 Task: Find connections with filter location Mitte with filter topic #SMMwith filter profile language Spanish with filter current company Allstate India with filter school University of Hyderabad with filter industry Nursing Homes and Residential Care Facilities with filter service category Bankruptcy Law with filter keywords title Content Strategist
Action: Mouse moved to (537, 73)
Screenshot: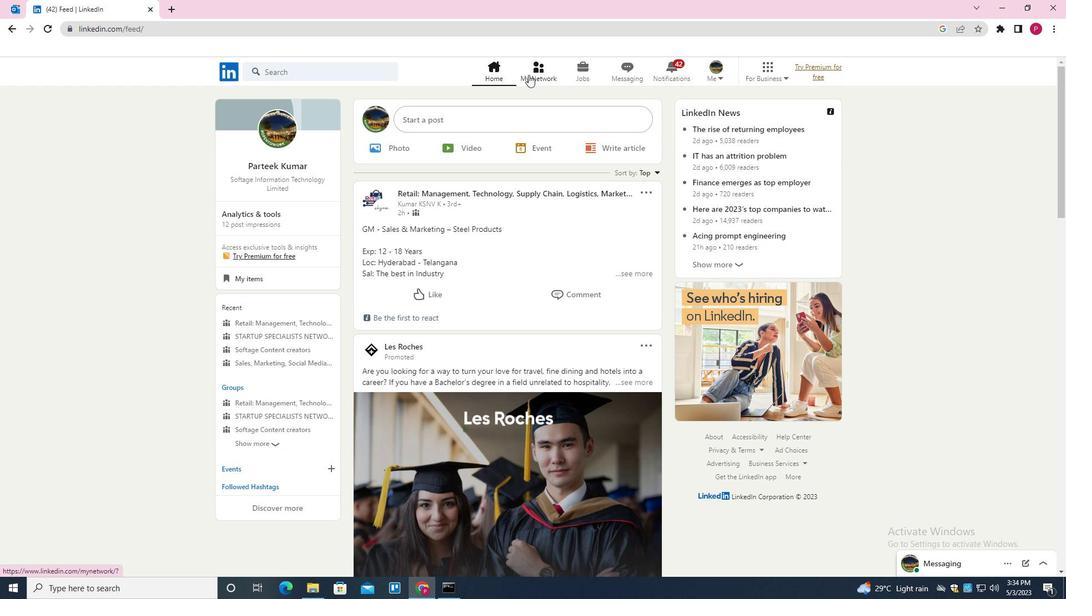 
Action: Mouse pressed left at (537, 73)
Screenshot: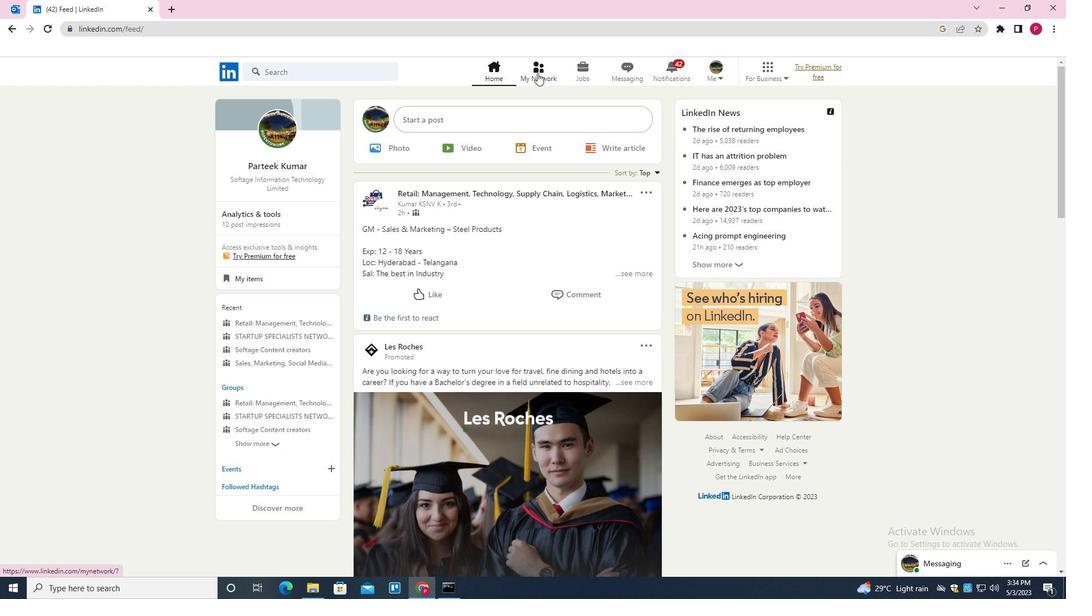 
Action: Mouse moved to (341, 133)
Screenshot: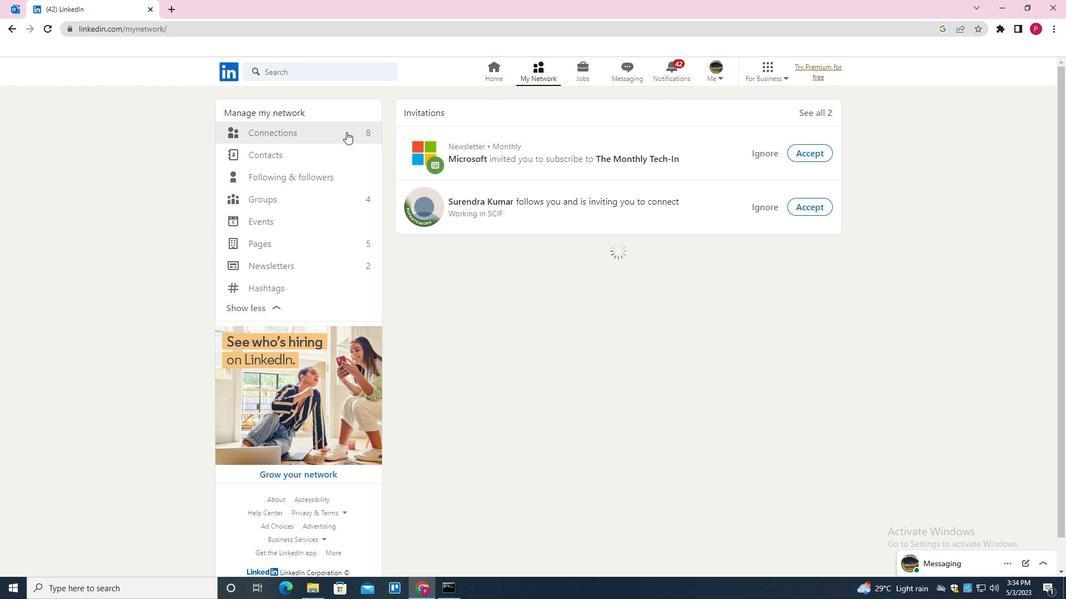 
Action: Mouse pressed left at (341, 133)
Screenshot: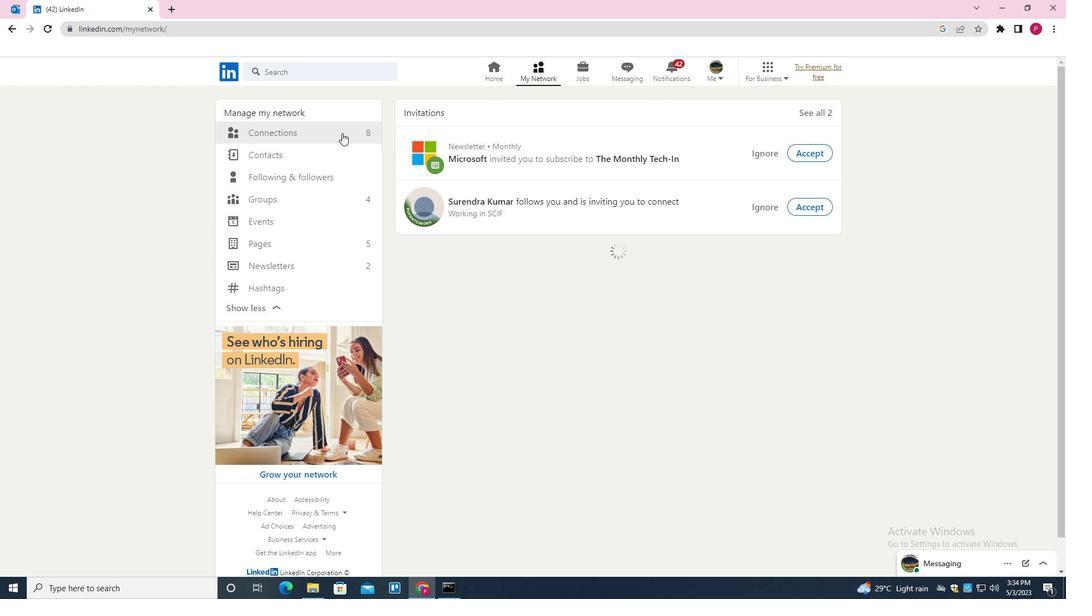 
Action: Mouse moved to (614, 132)
Screenshot: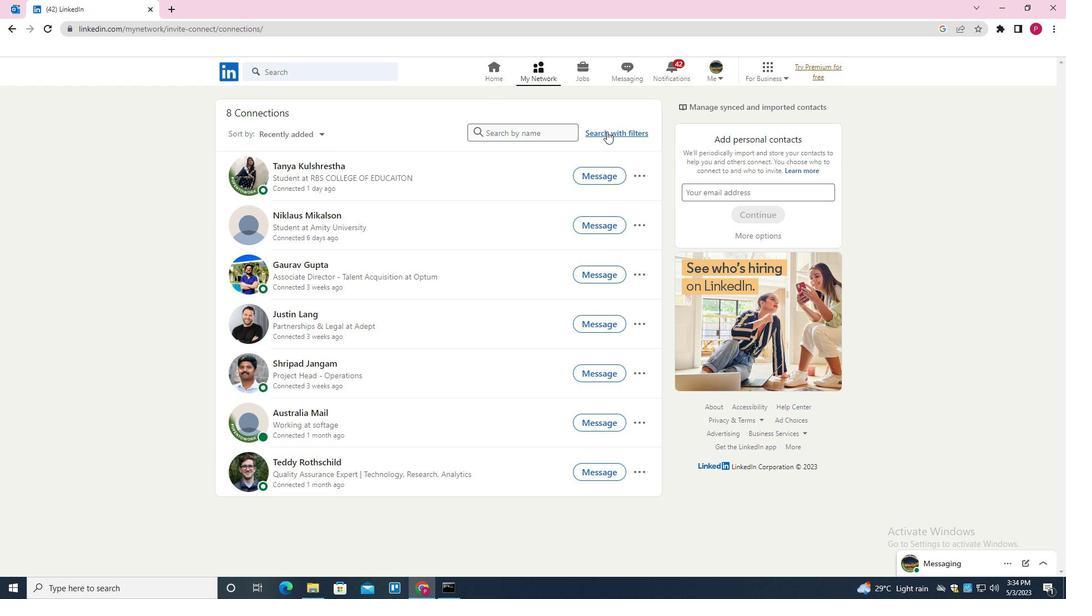 
Action: Mouse pressed left at (614, 132)
Screenshot: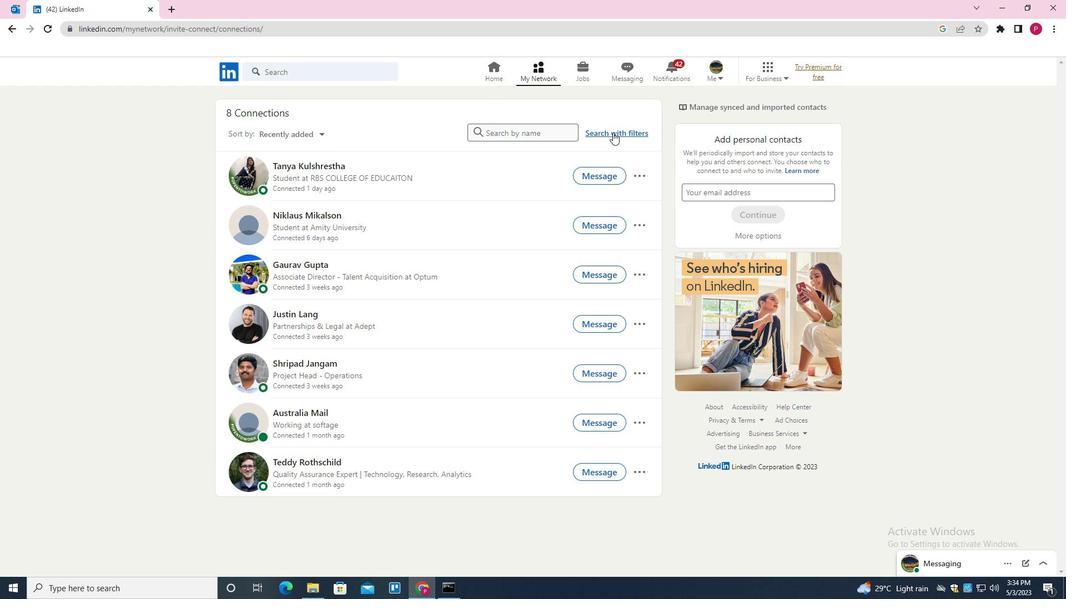 
Action: Mouse moved to (568, 102)
Screenshot: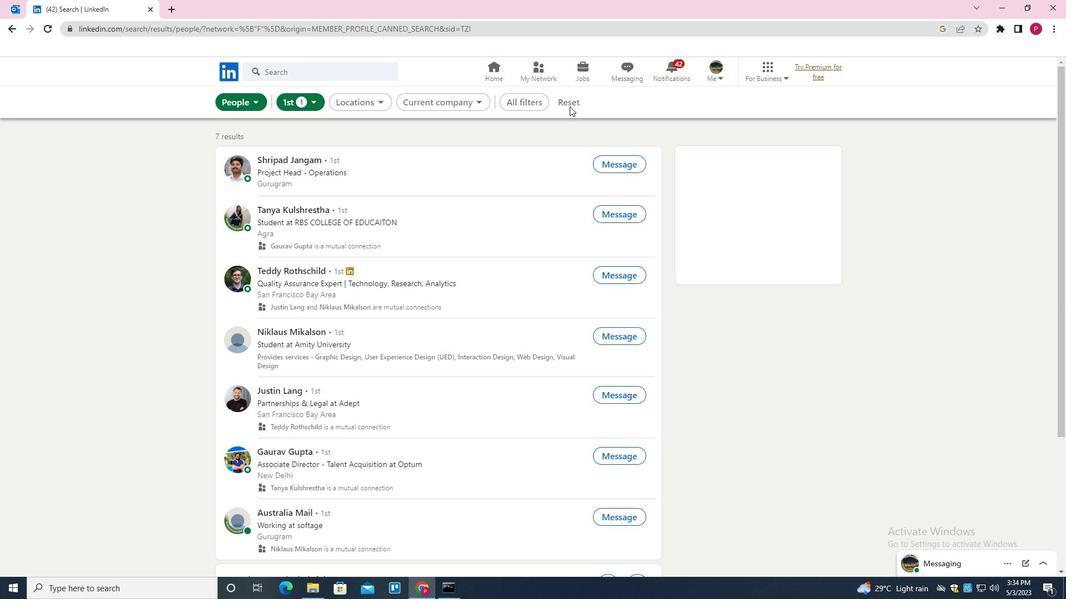 
Action: Mouse pressed left at (568, 102)
Screenshot: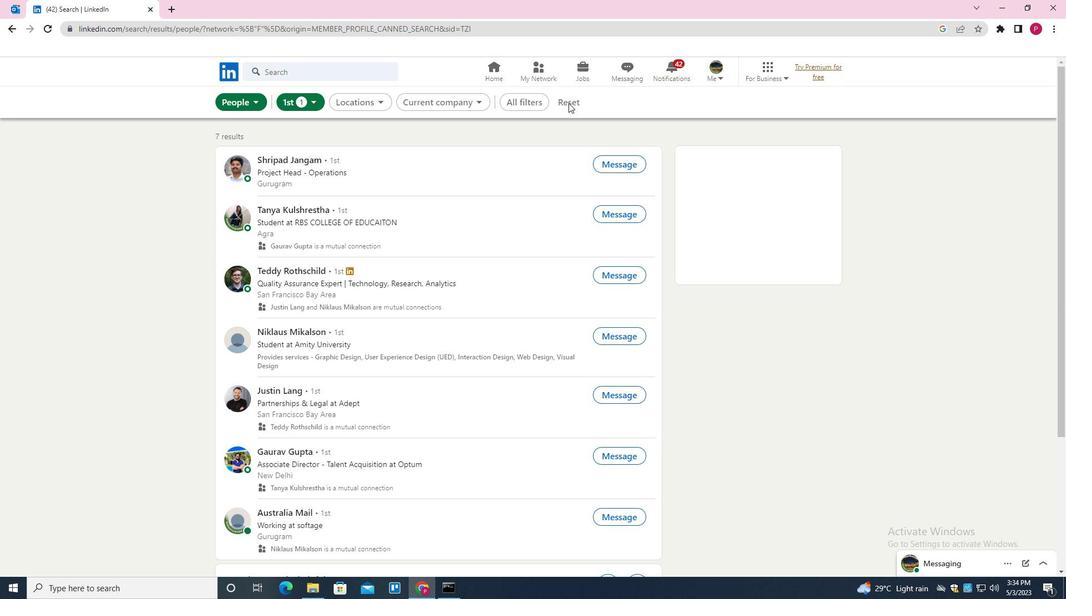 
Action: Mouse moved to (556, 103)
Screenshot: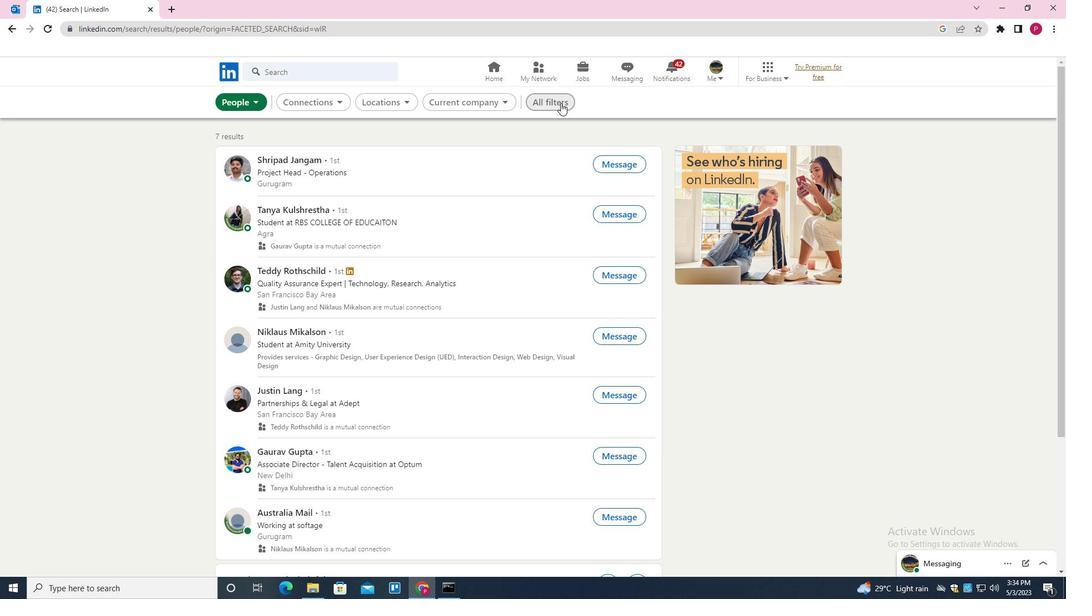 
Action: Mouse pressed left at (556, 103)
Screenshot: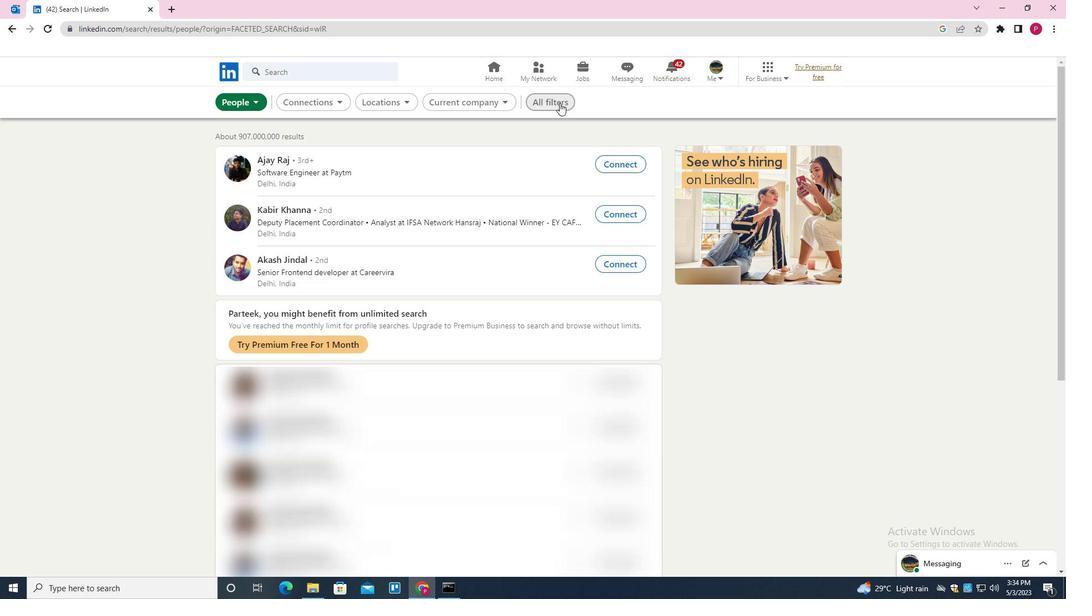 
Action: Mouse moved to (893, 303)
Screenshot: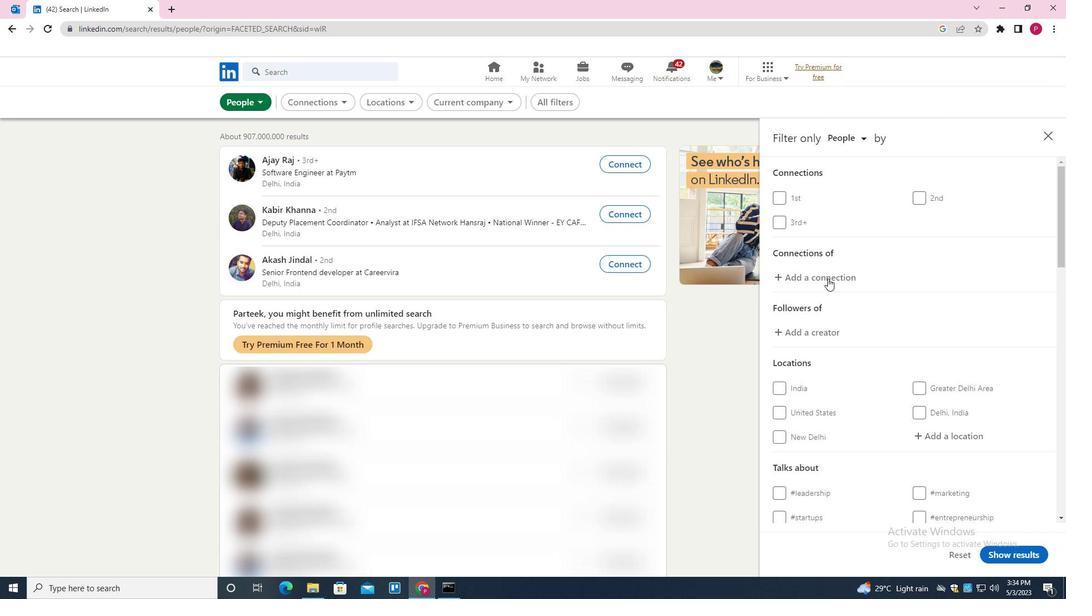 
Action: Mouse scrolled (893, 302) with delta (0, 0)
Screenshot: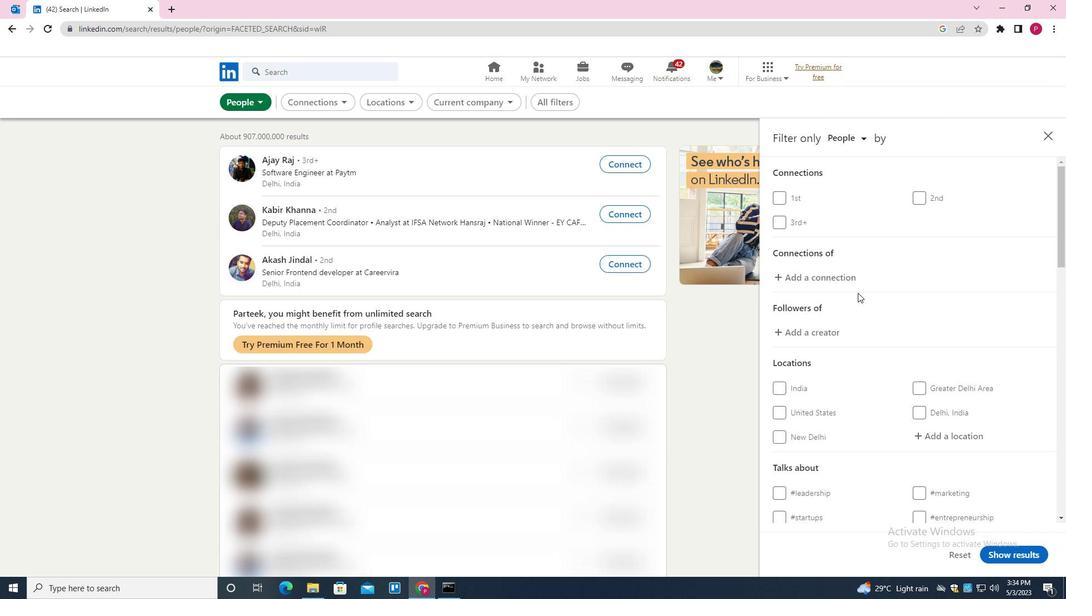 
Action: Mouse scrolled (893, 302) with delta (0, 0)
Screenshot: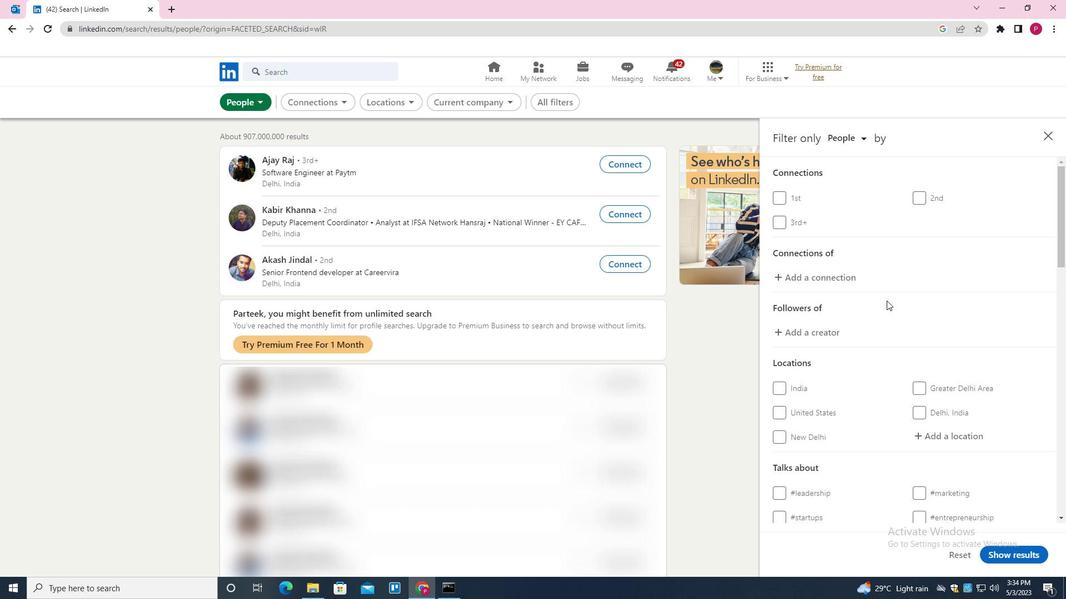 
Action: Mouse moved to (954, 329)
Screenshot: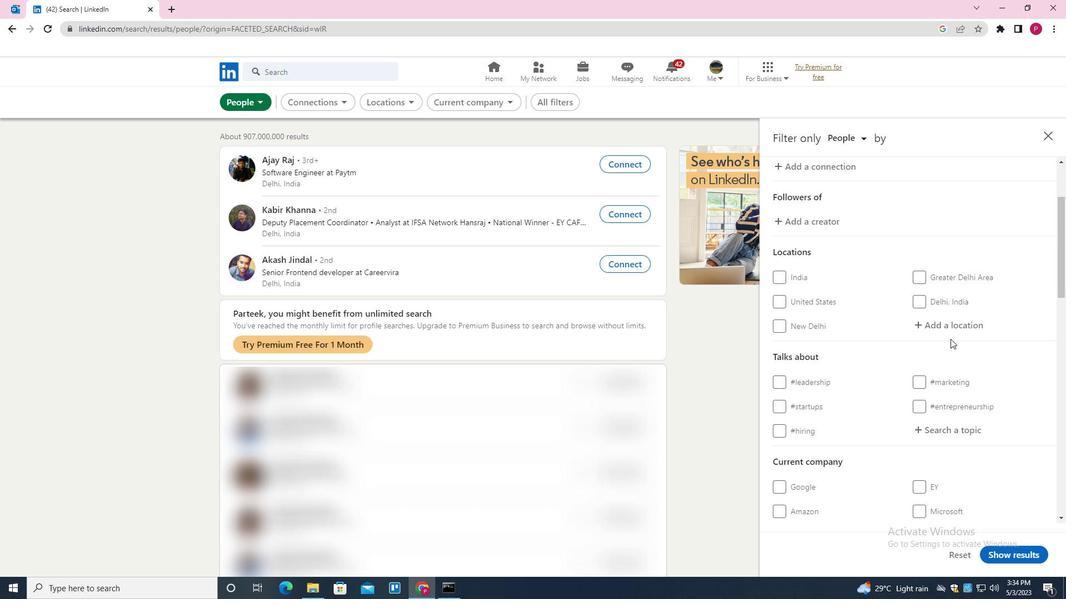 
Action: Mouse pressed left at (954, 329)
Screenshot: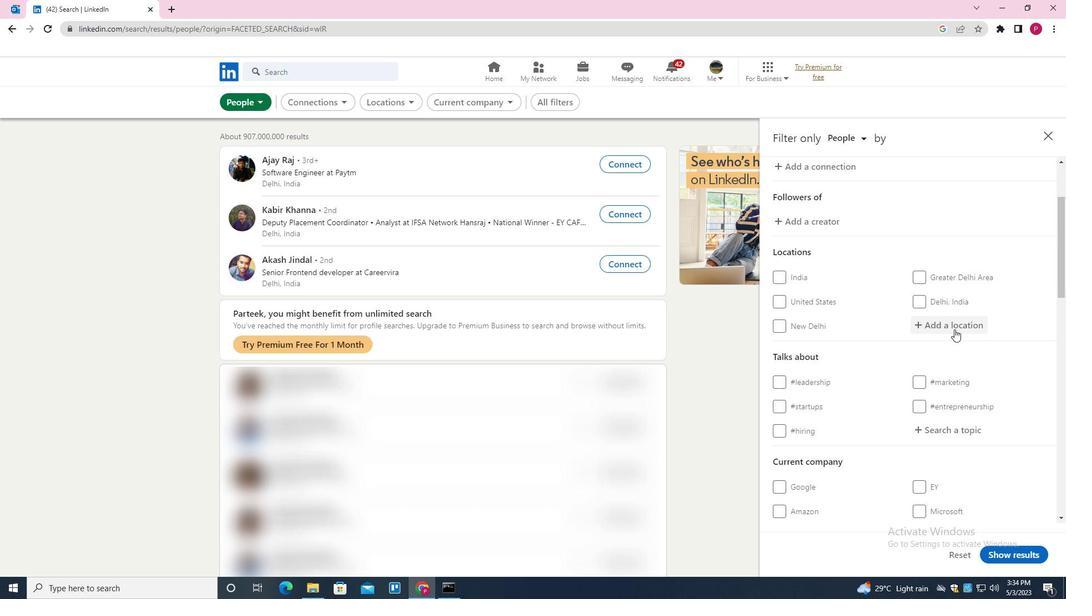 
Action: Key pressed <Key.shift><Key.shift>MITTE<Key.down><Key.down><Key.down><Key.down><Key.down><Key.down><Key.down><Key.down><Key.down><Key.down><Key.down><Key.down><Key.down><Key.down><Key.down><Key.down><Key.down><Key.down><Key.down><Key.down><Key.down><Key.up><Key.enter>
Screenshot: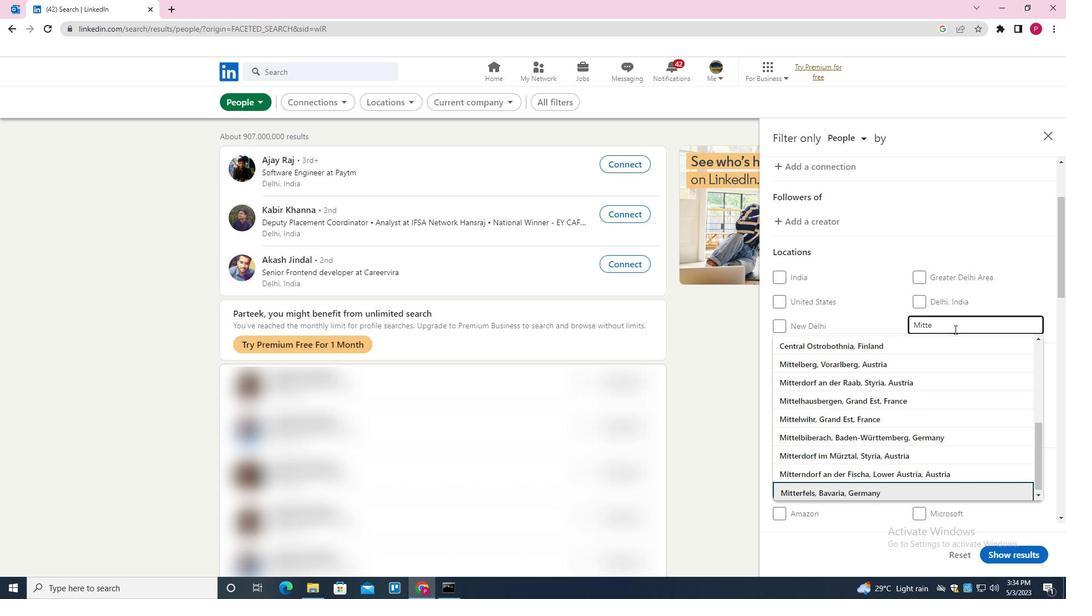 
Action: Mouse moved to (933, 334)
Screenshot: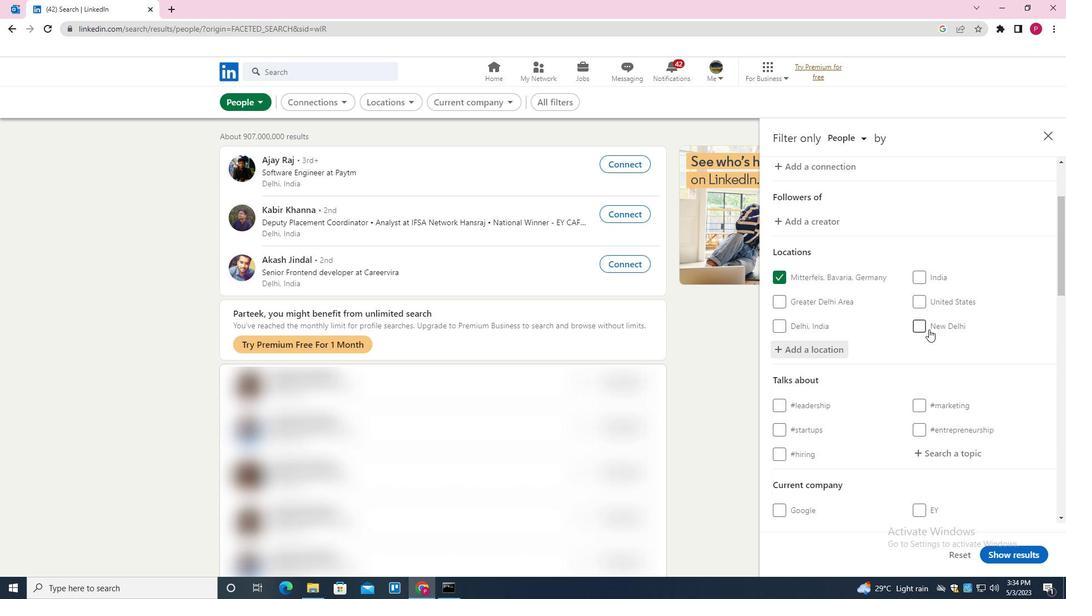 
Action: Mouse scrolled (933, 333) with delta (0, 0)
Screenshot: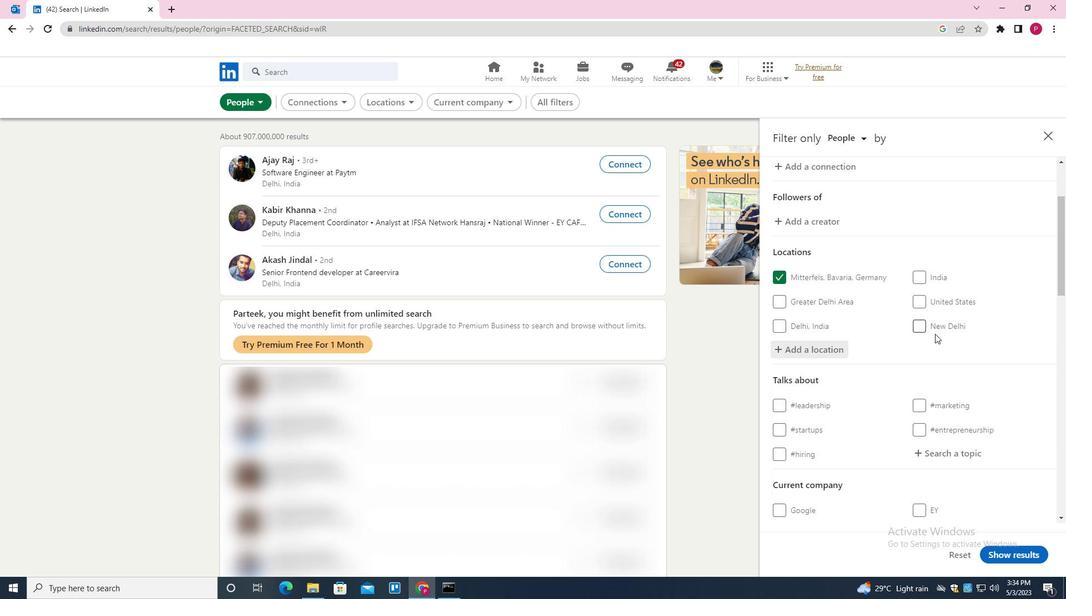
Action: Mouse moved to (933, 332)
Screenshot: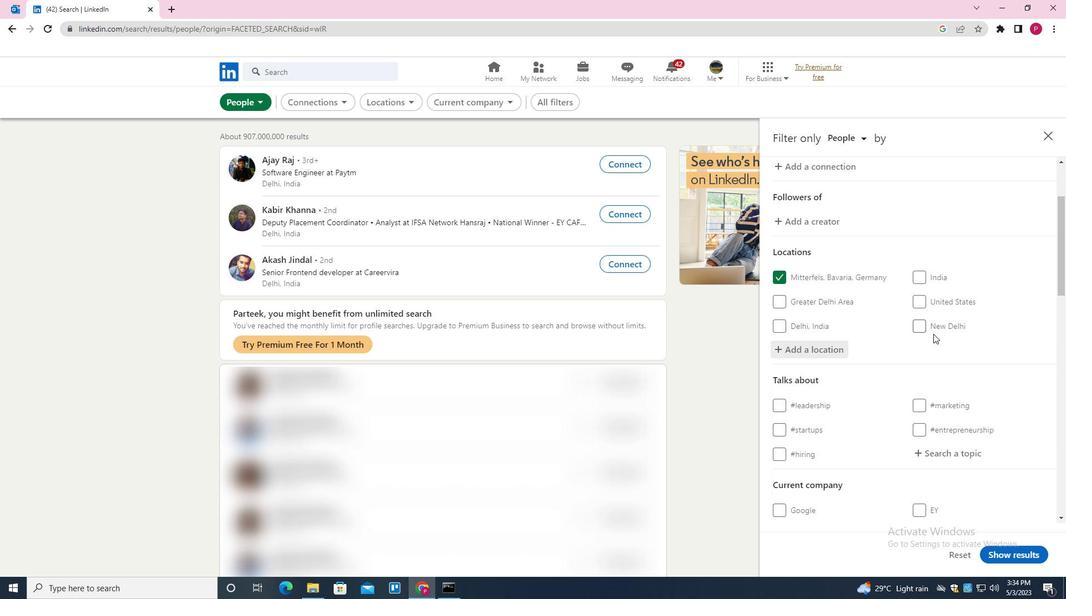 
Action: Mouse scrolled (933, 331) with delta (0, 0)
Screenshot: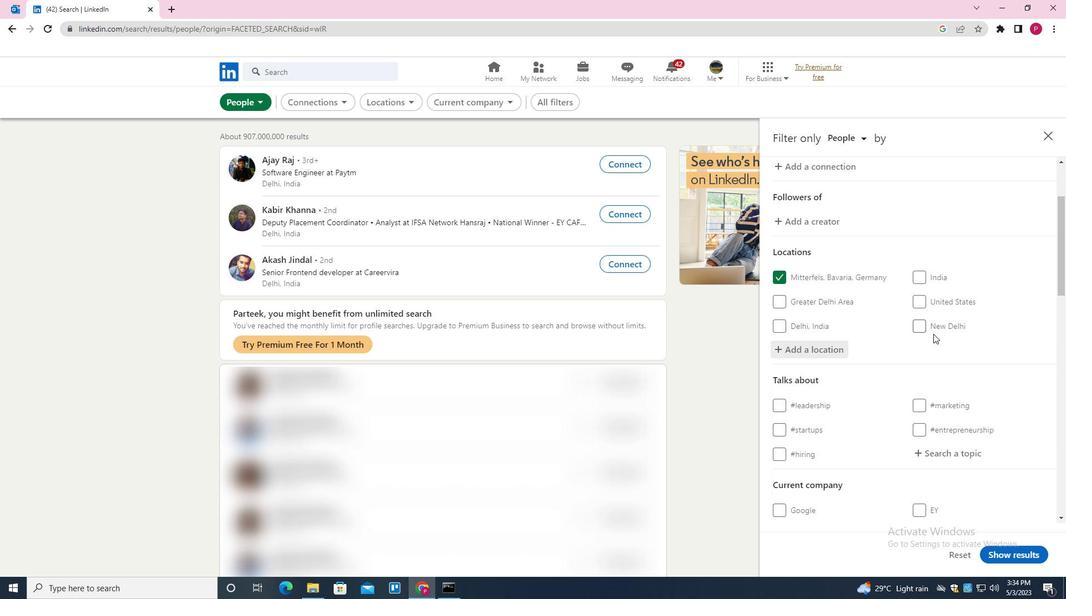 
Action: Mouse scrolled (933, 331) with delta (0, 0)
Screenshot: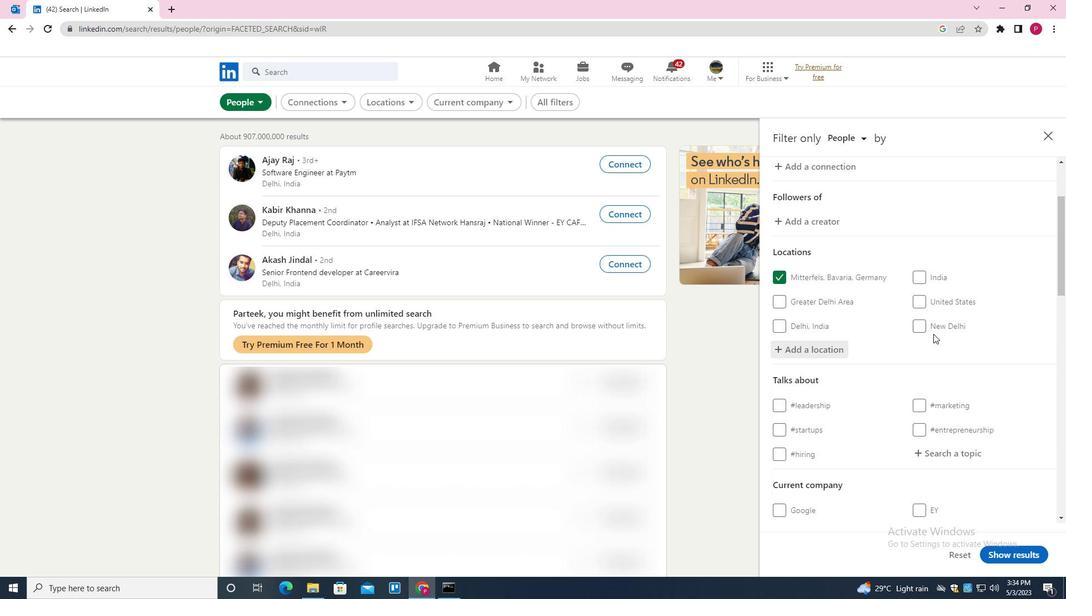 
Action: Mouse moved to (933, 330)
Screenshot: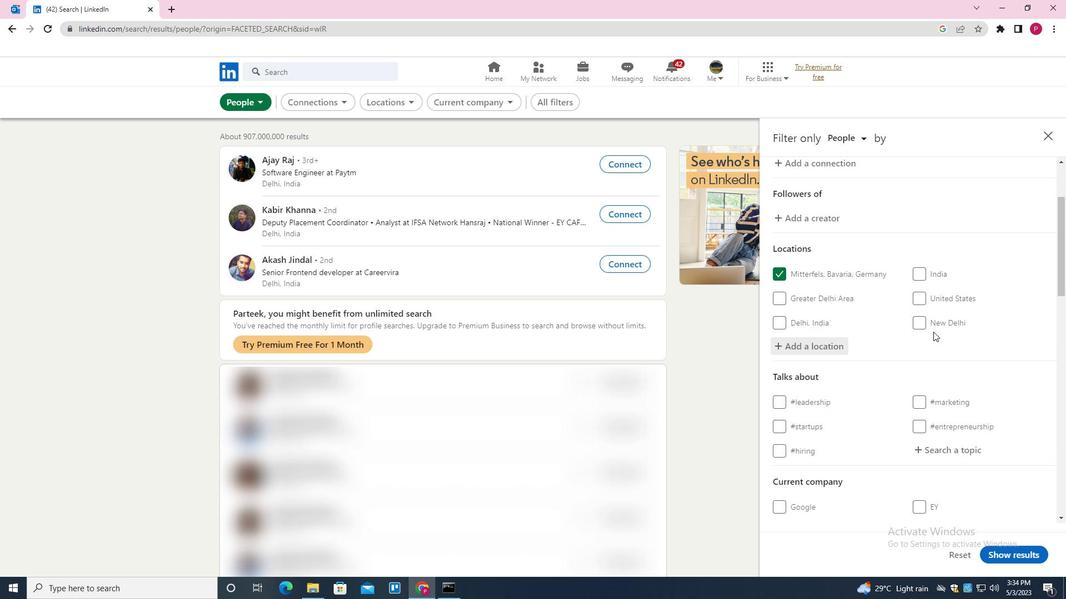 
Action: Mouse scrolled (933, 330) with delta (0, 0)
Screenshot: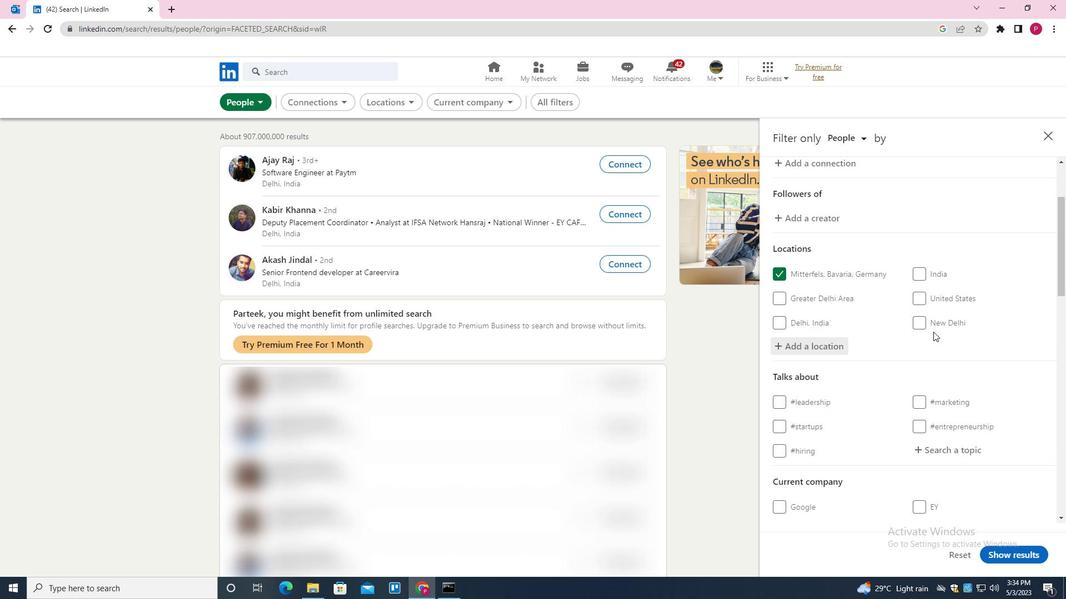 
Action: Mouse moved to (942, 233)
Screenshot: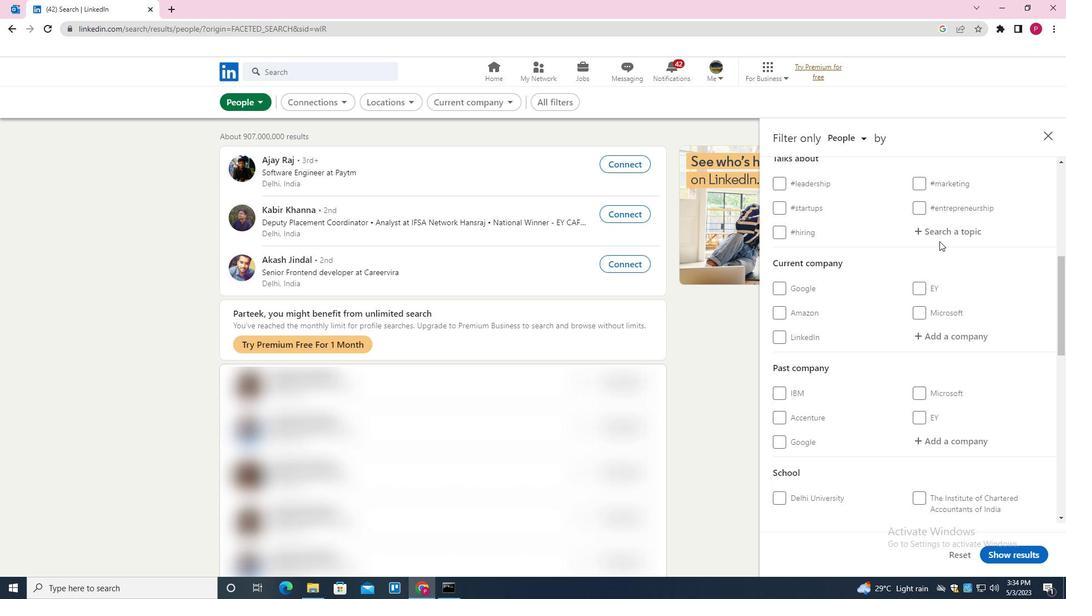 
Action: Mouse pressed left at (942, 233)
Screenshot: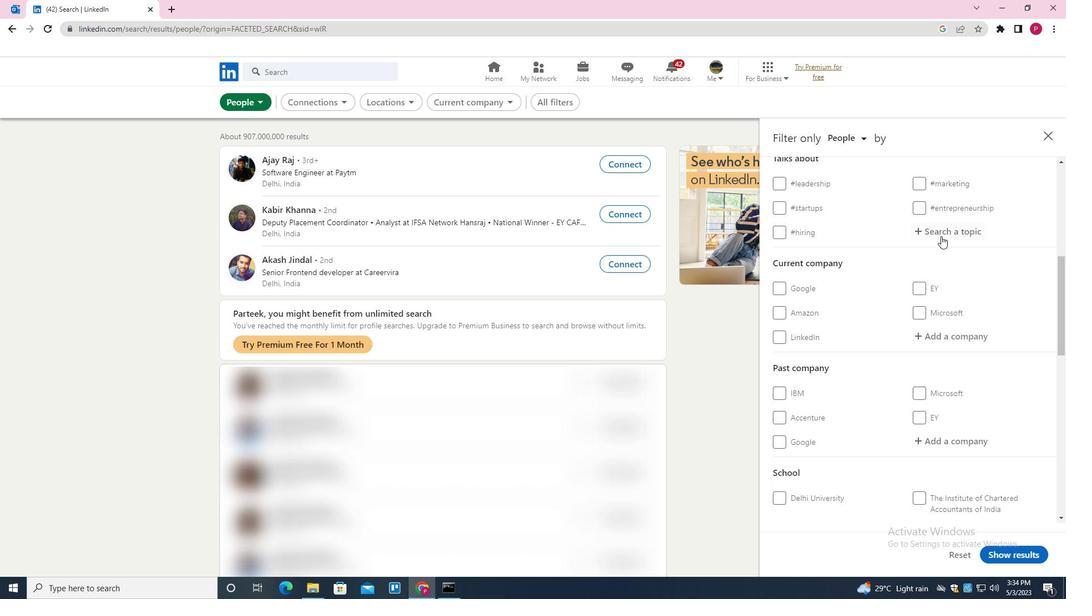 
Action: Mouse moved to (942, 233)
Screenshot: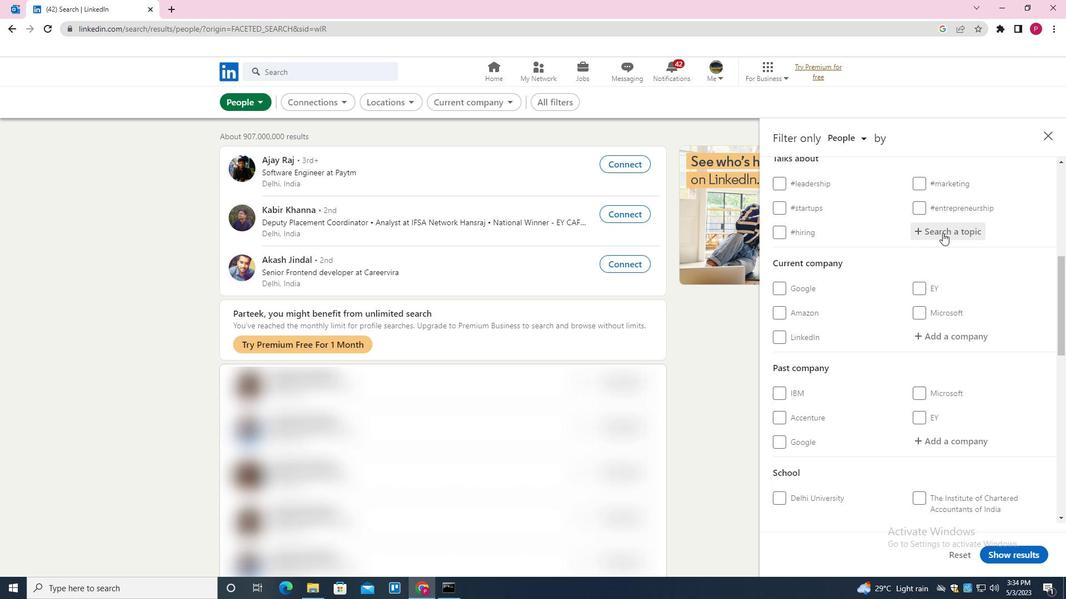
Action: Key pressed <Key.shift>SMM<Key.down><Key.enter>
Screenshot: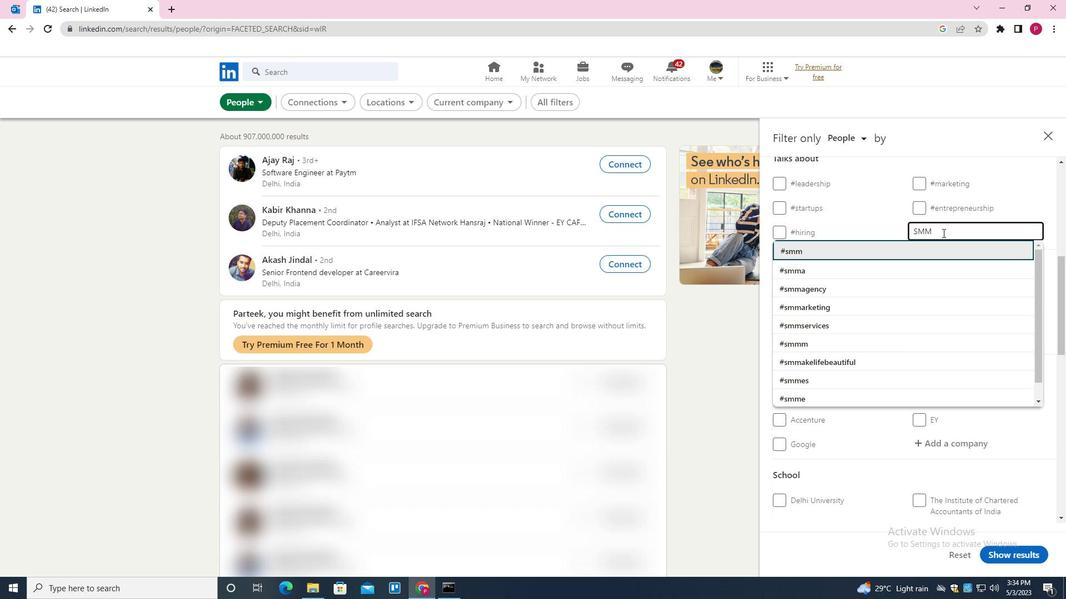 
Action: Mouse moved to (918, 263)
Screenshot: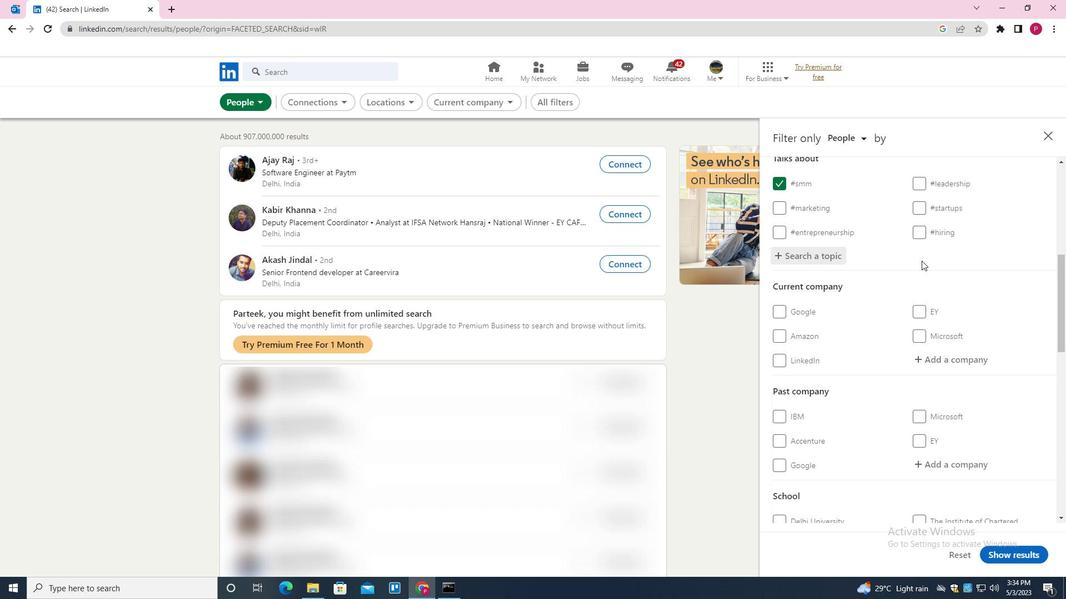 
Action: Mouse scrolled (918, 262) with delta (0, 0)
Screenshot: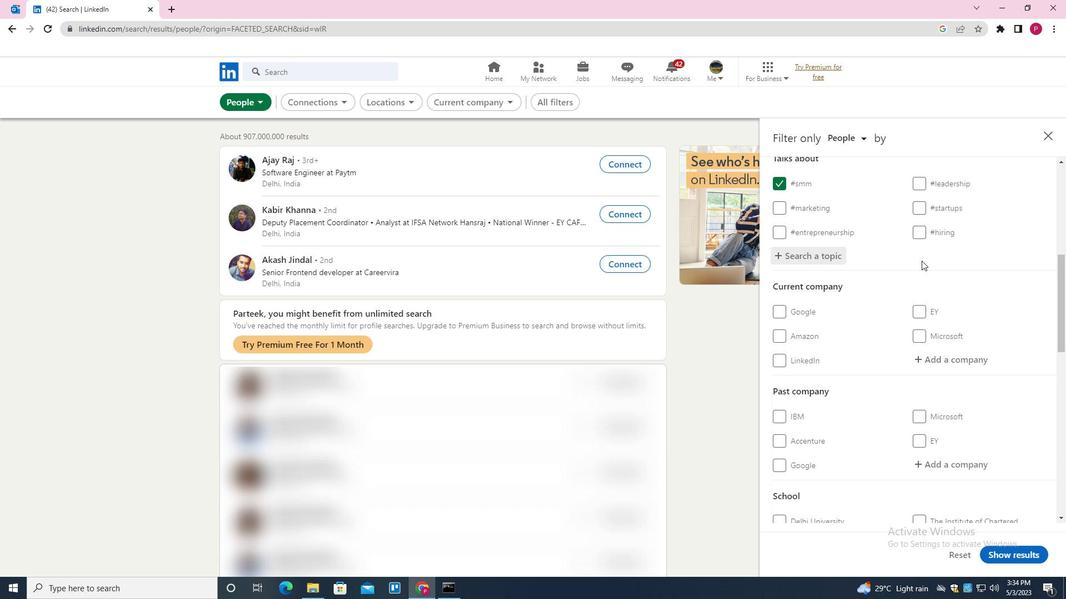 
Action: Mouse moved to (917, 264)
Screenshot: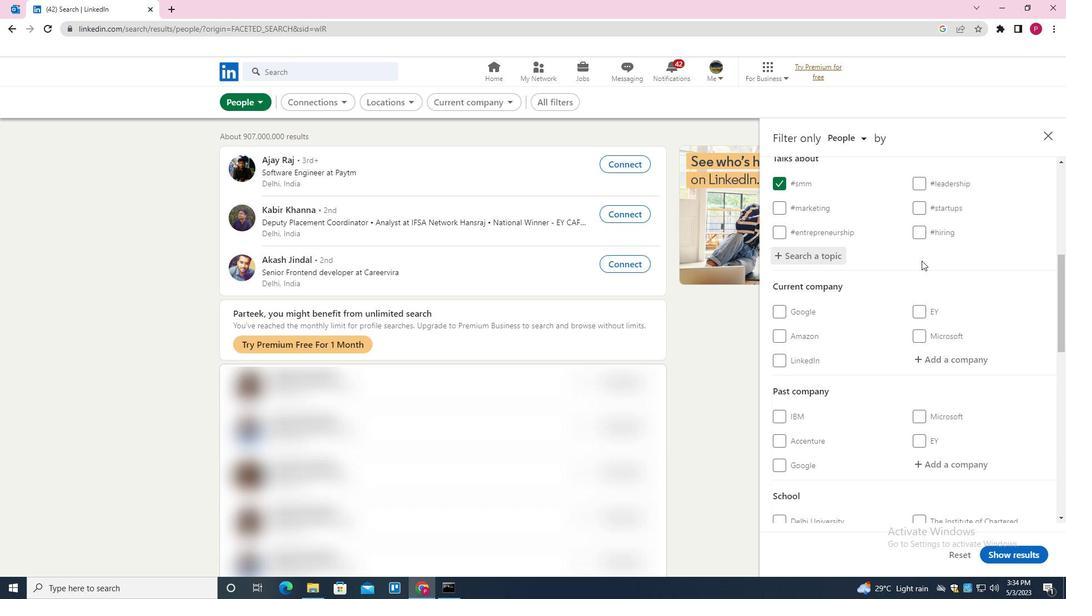 
Action: Mouse scrolled (917, 263) with delta (0, 0)
Screenshot: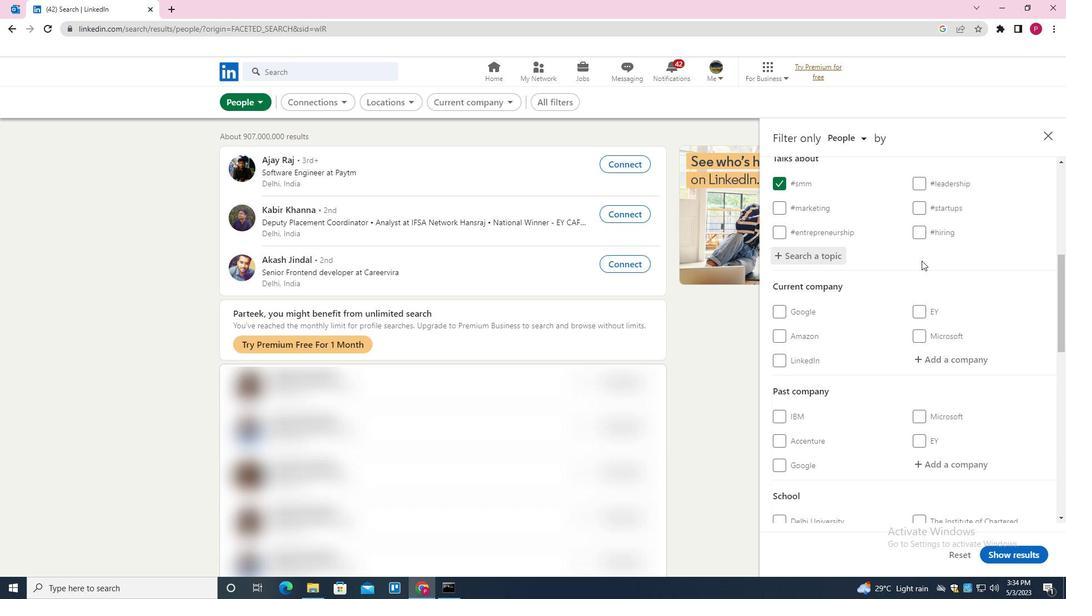 
Action: Mouse scrolled (917, 263) with delta (0, 0)
Screenshot: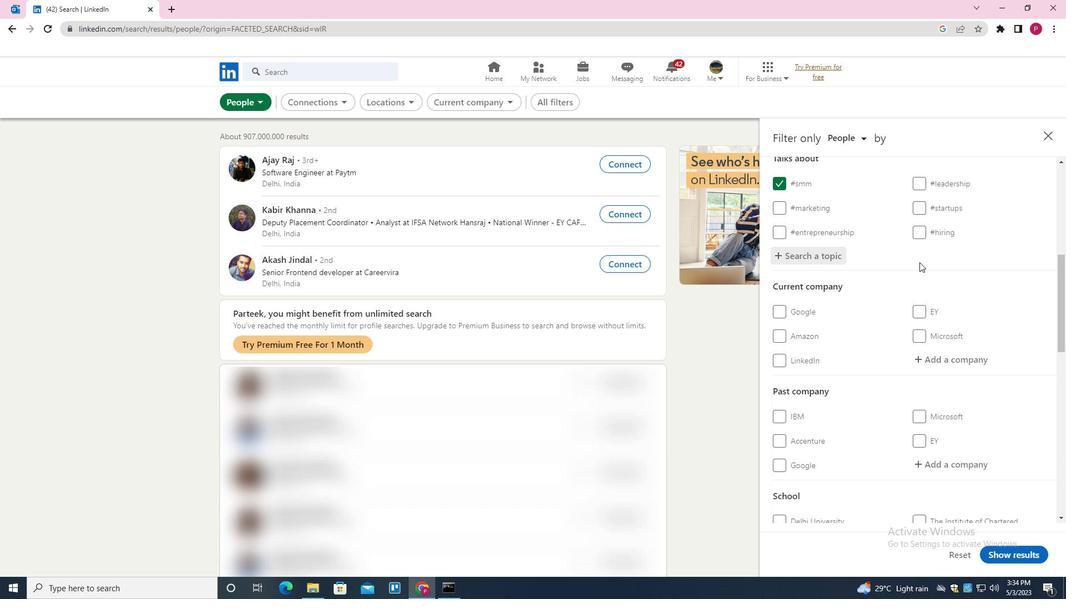 
Action: Mouse scrolled (917, 263) with delta (0, 0)
Screenshot: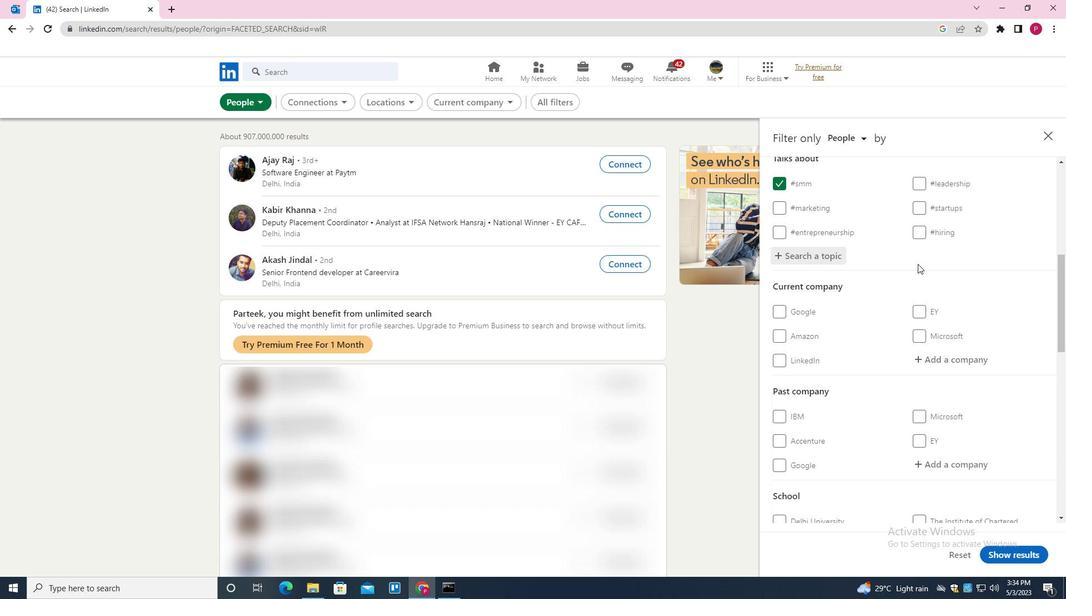 
Action: Mouse moved to (916, 265)
Screenshot: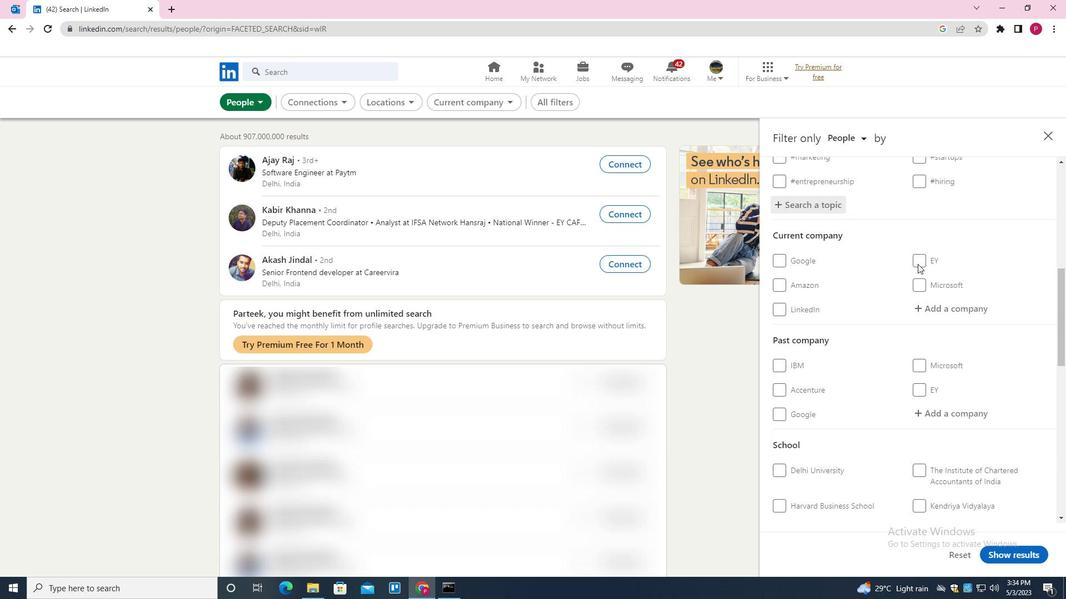 
Action: Mouse scrolled (916, 264) with delta (0, 0)
Screenshot: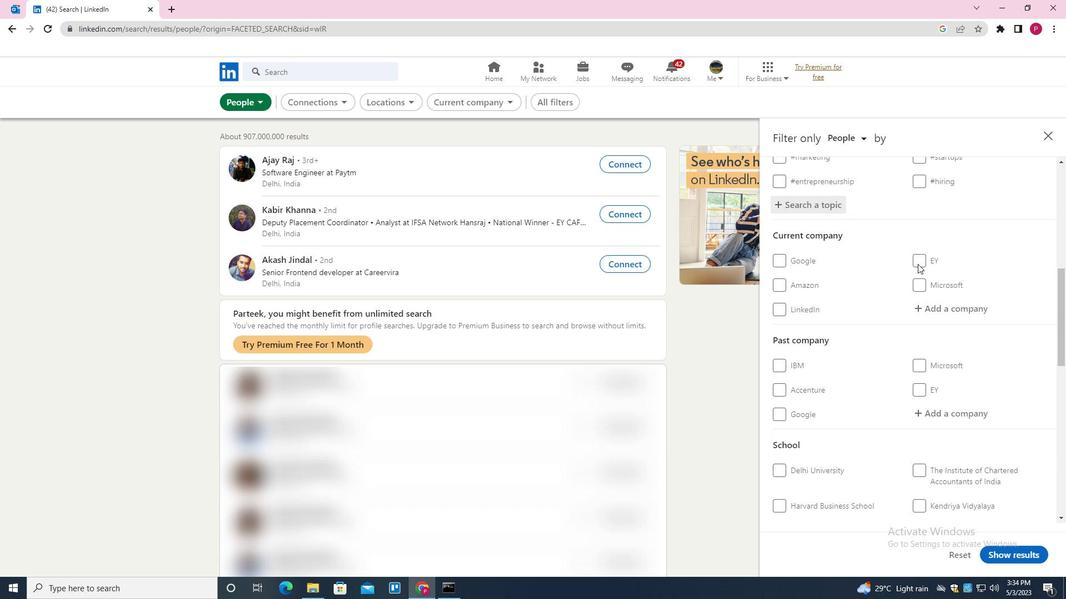 
Action: Mouse moved to (883, 266)
Screenshot: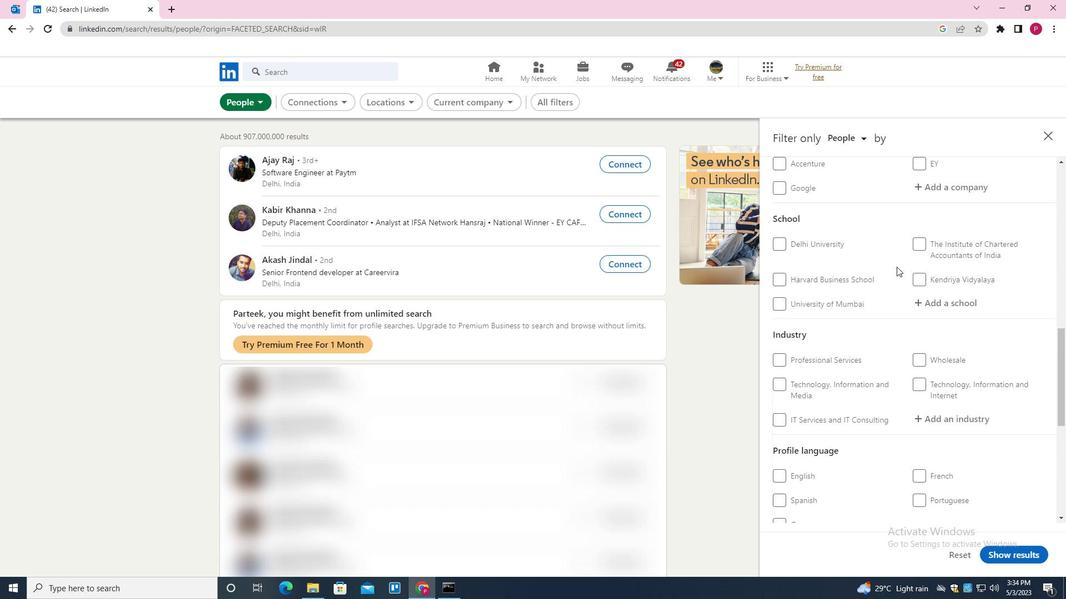 
Action: Mouse scrolled (883, 265) with delta (0, 0)
Screenshot: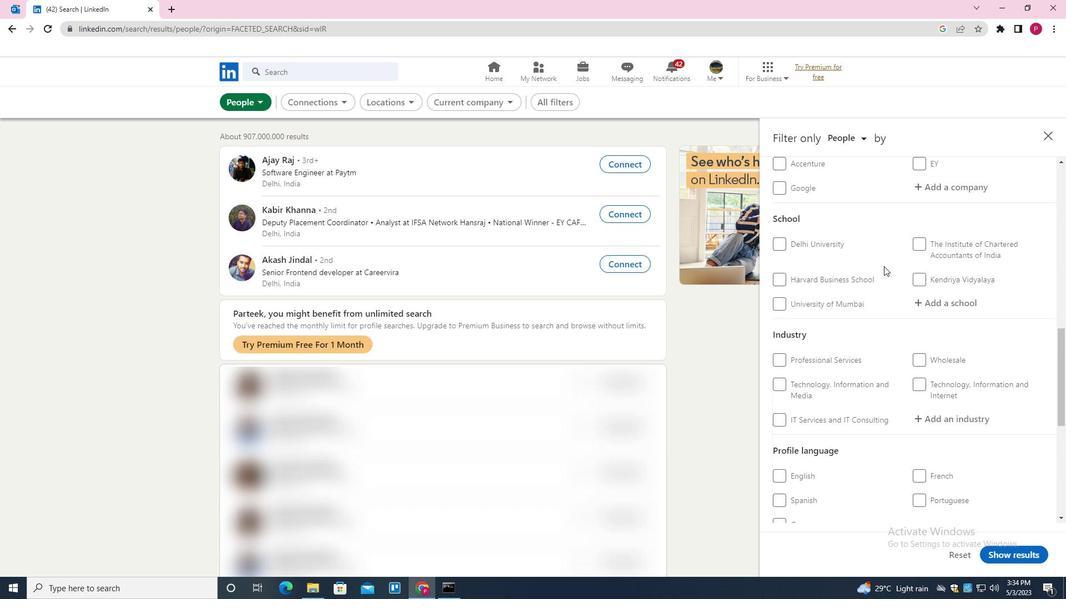 
Action: Mouse scrolled (883, 265) with delta (0, 0)
Screenshot: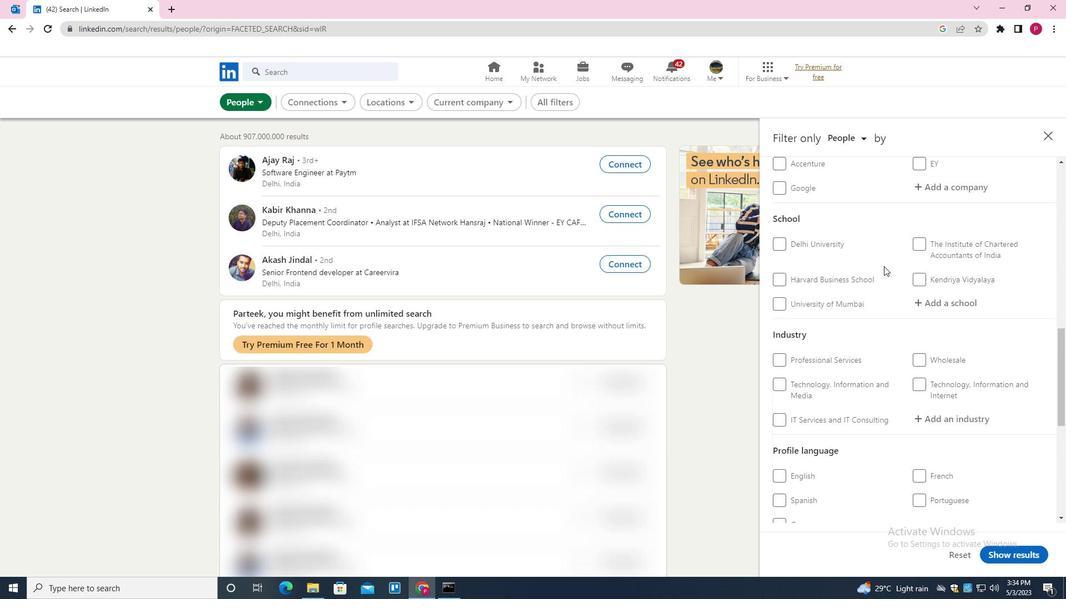 
Action: Mouse scrolled (883, 265) with delta (0, 0)
Screenshot: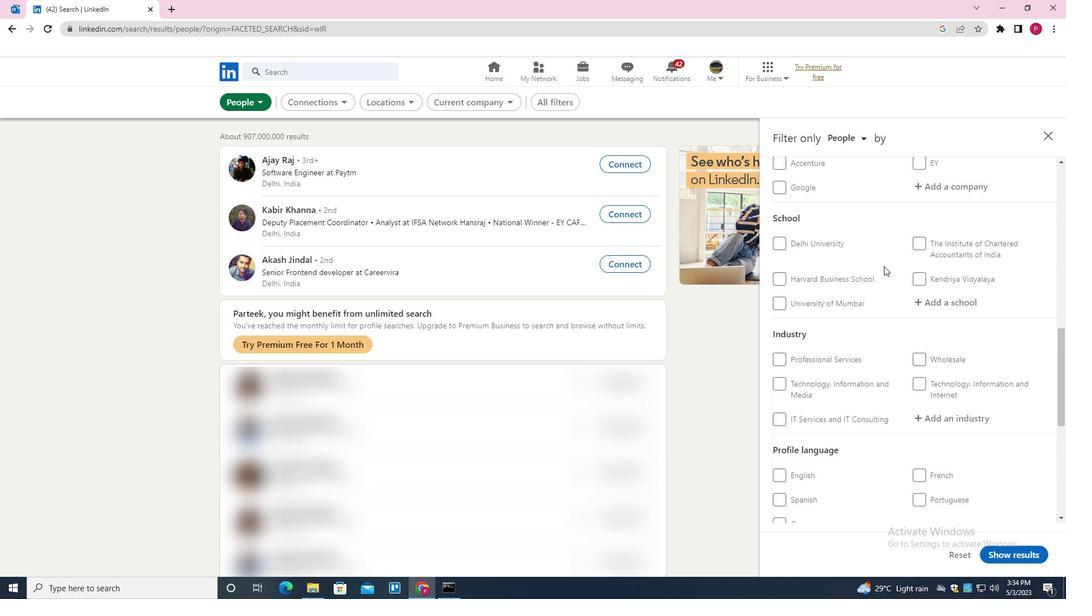 
Action: Mouse scrolled (883, 265) with delta (0, 0)
Screenshot: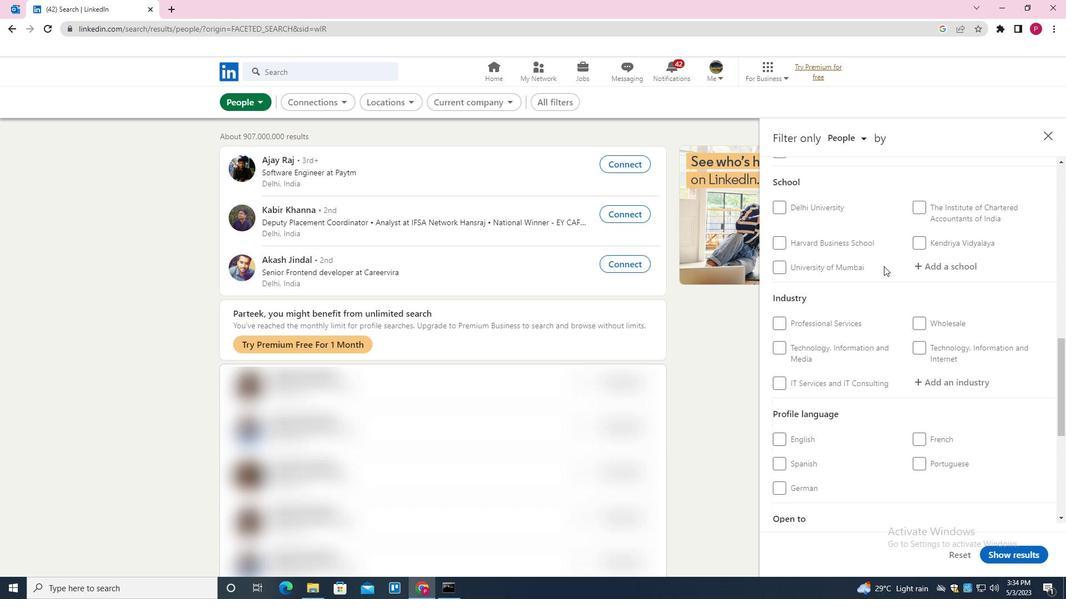 
Action: Mouse scrolled (883, 265) with delta (0, 0)
Screenshot: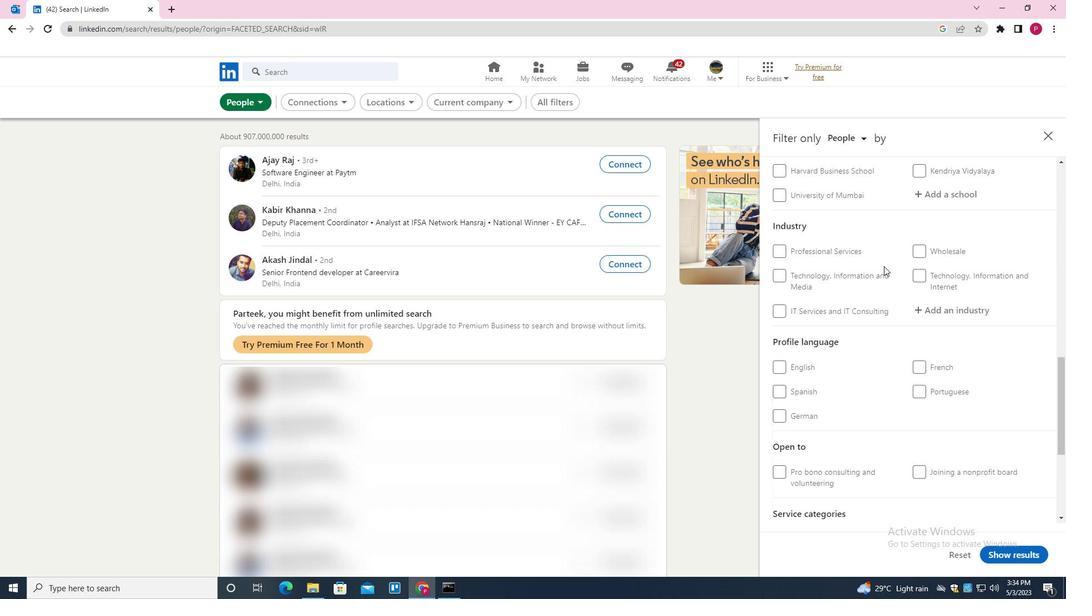
Action: Mouse moved to (781, 224)
Screenshot: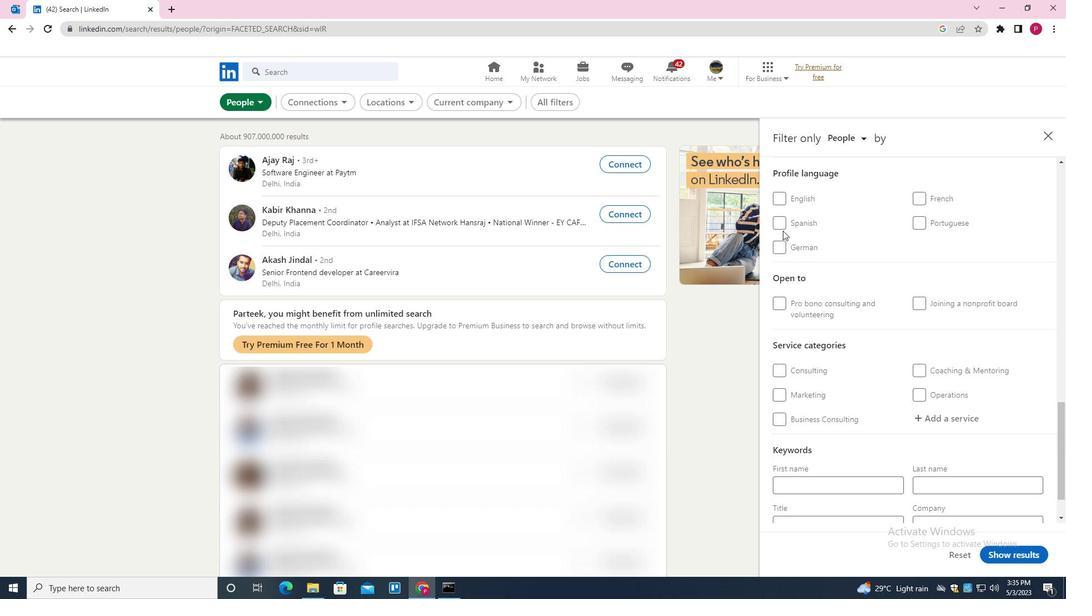
Action: Mouse pressed left at (781, 224)
Screenshot: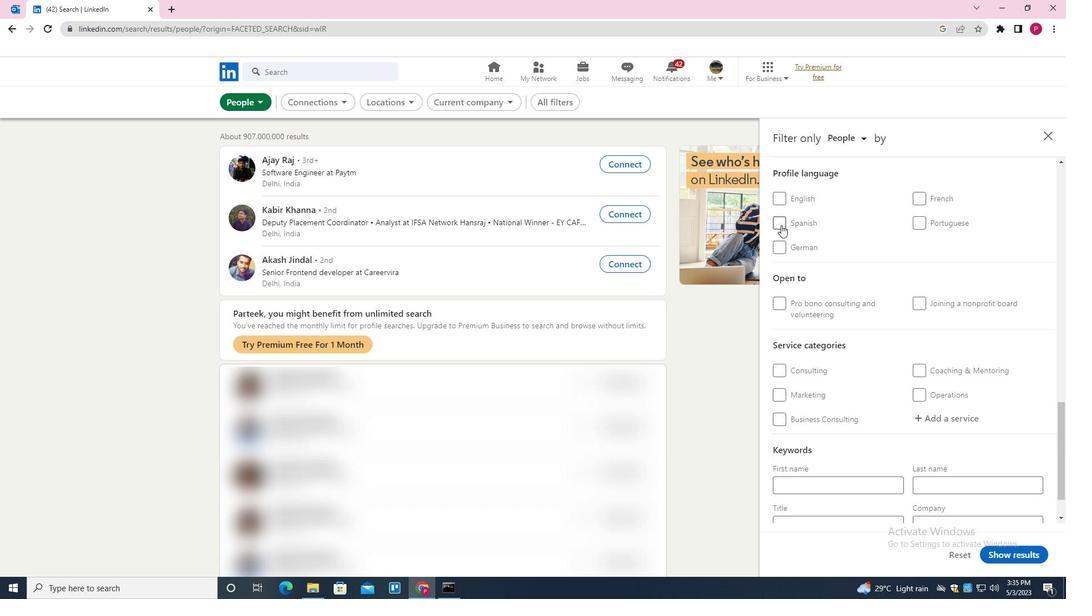 
Action: Mouse moved to (858, 284)
Screenshot: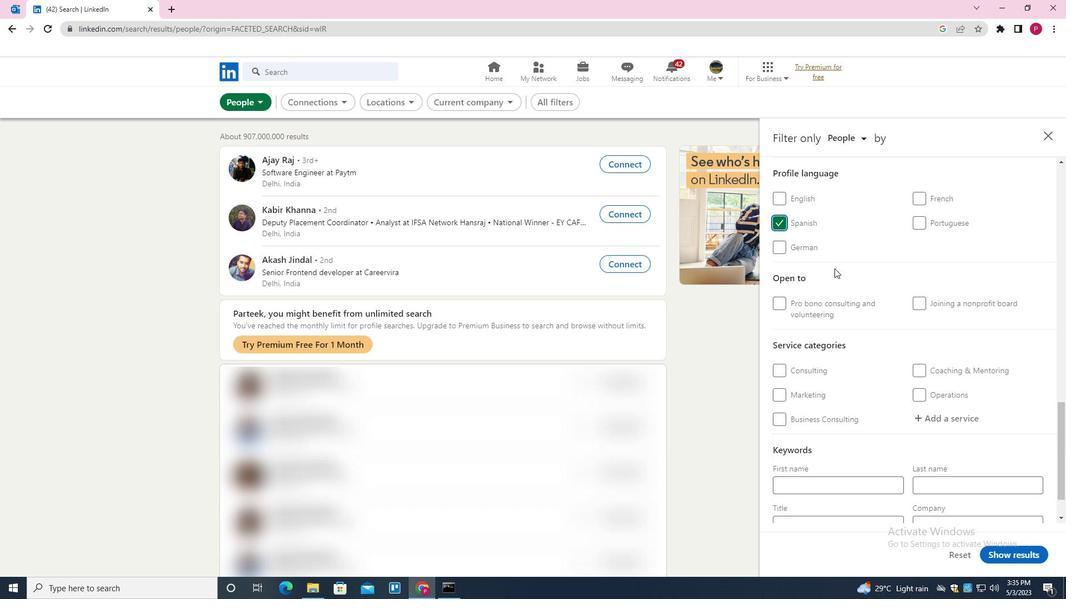 
Action: Mouse scrolled (858, 284) with delta (0, 0)
Screenshot: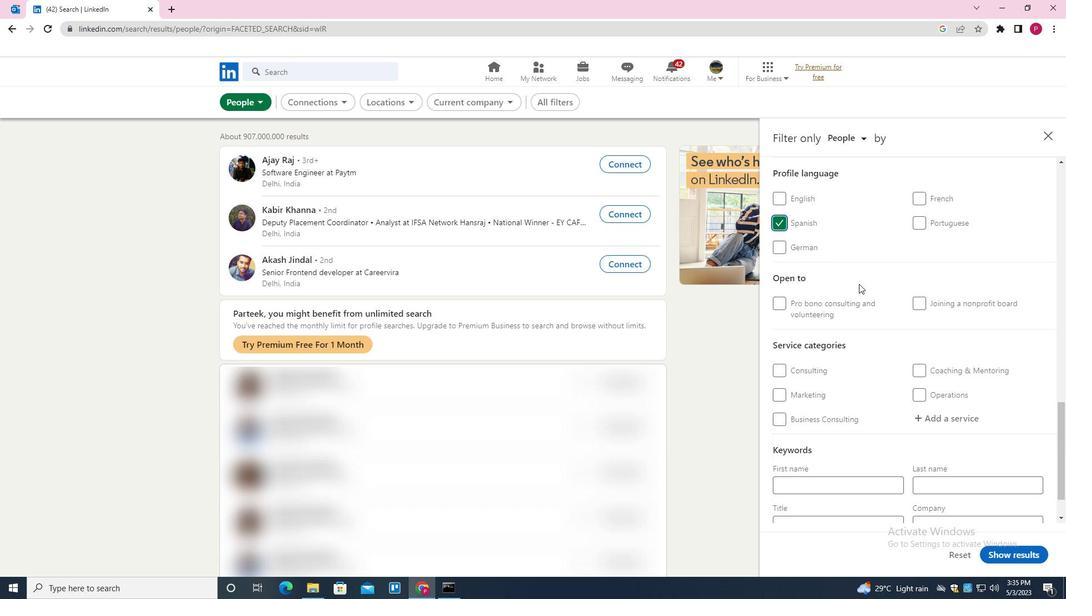 
Action: Mouse scrolled (858, 284) with delta (0, 0)
Screenshot: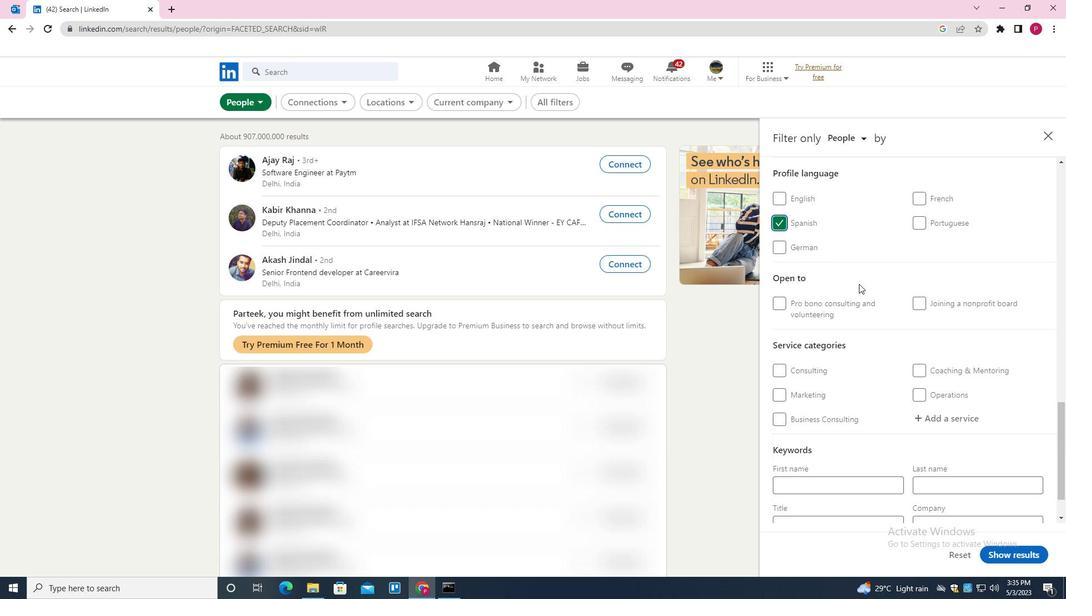 
Action: Mouse scrolled (858, 284) with delta (0, 0)
Screenshot: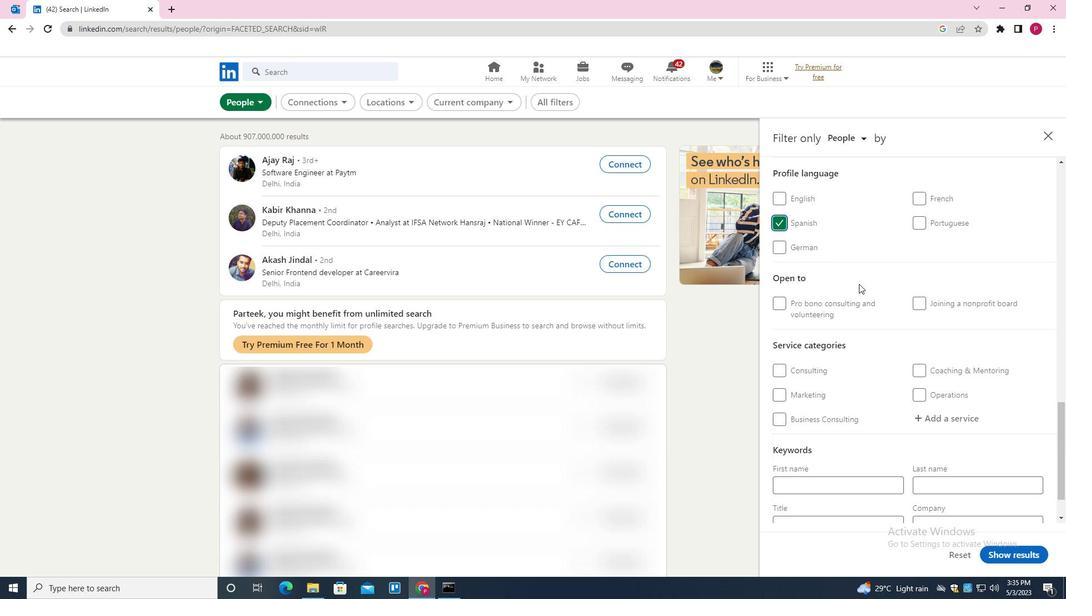 
Action: Mouse scrolled (858, 284) with delta (0, 0)
Screenshot: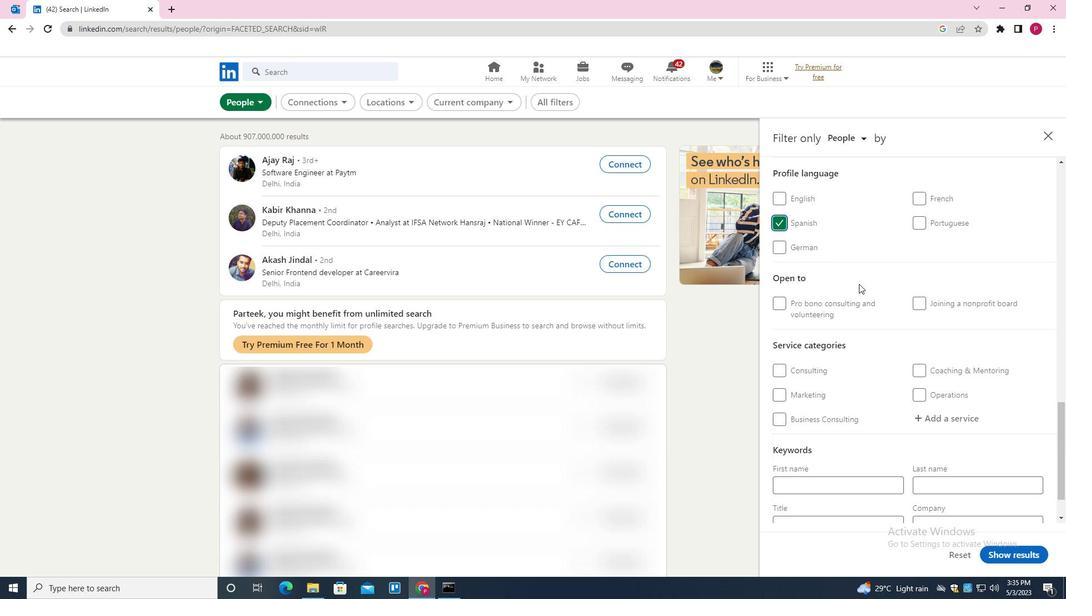 
Action: Mouse scrolled (858, 284) with delta (0, 0)
Screenshot: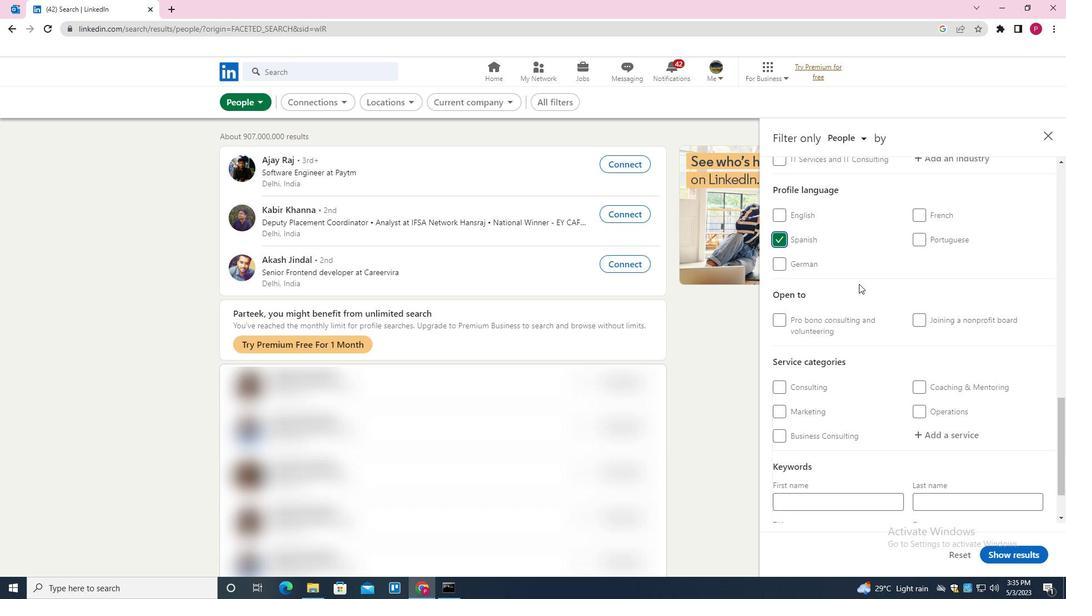 
Action: Mouse scrolled (858, 284) with delta (0, 0)
Screenshot: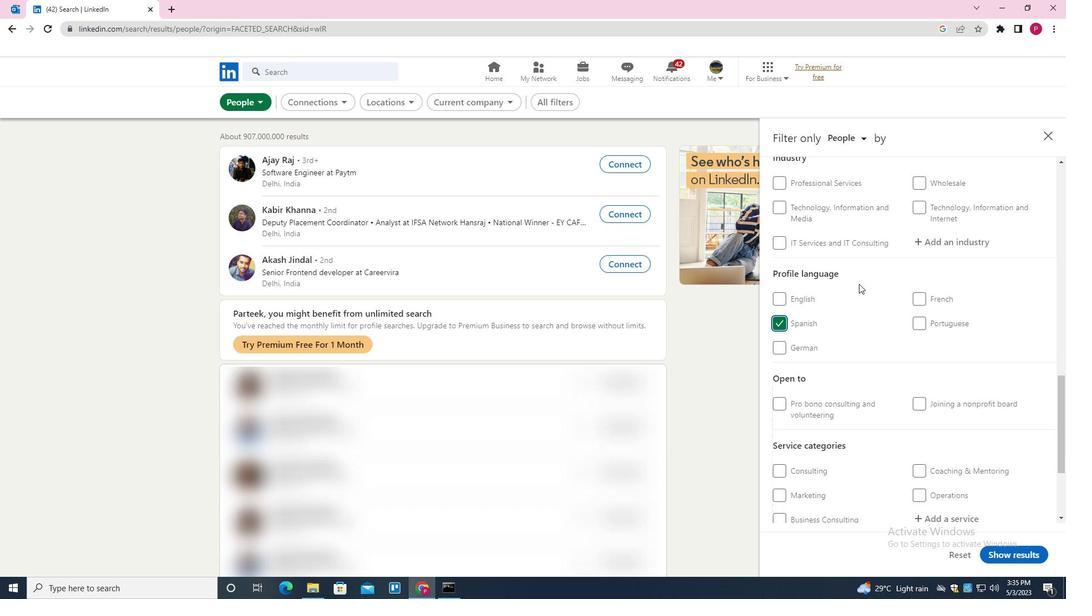 
Action: Mouse scrolled (858, 284) with delta (0, 0)
Screenshot: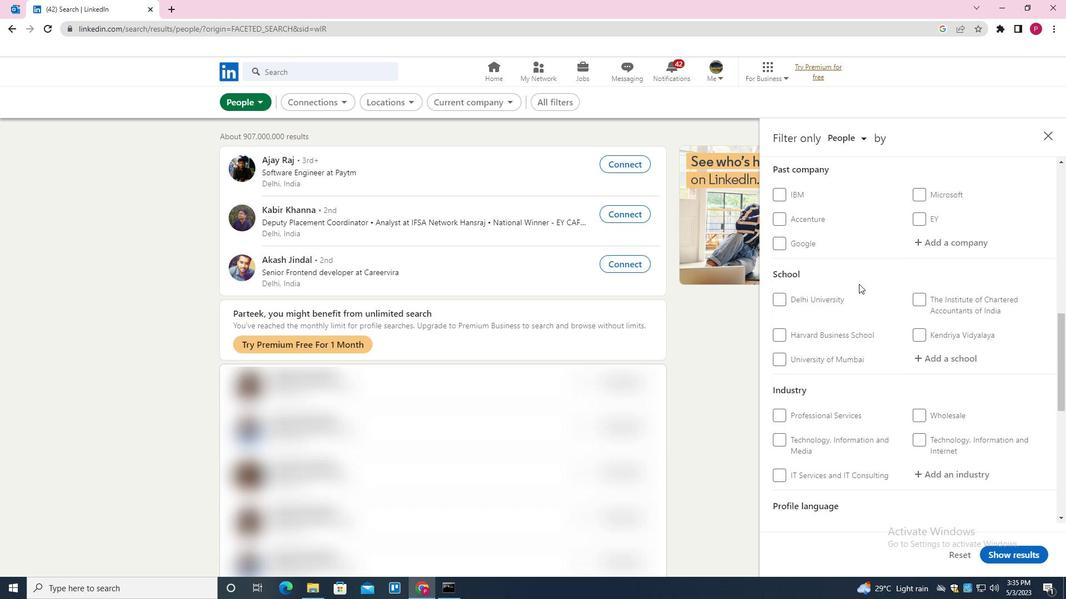 
Action: Mouse scrolled (858, 284) with delta (0, 0)
Screenshot: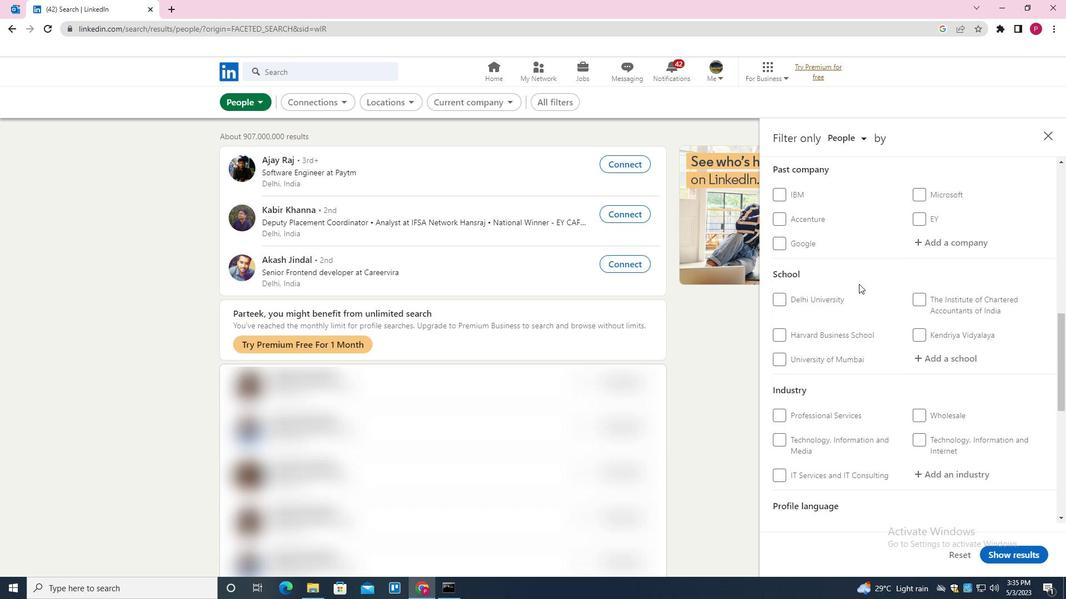 
Action: Mouse moved to (939, 249)
Screenshot: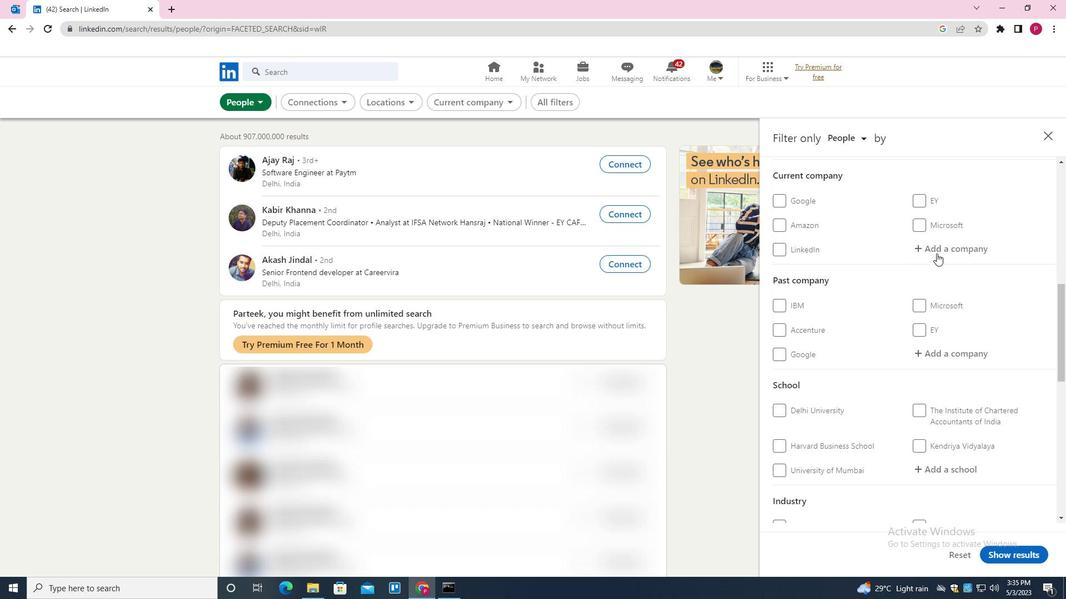 
Action: Mouse pressed left at (939, 249)
Screenshot: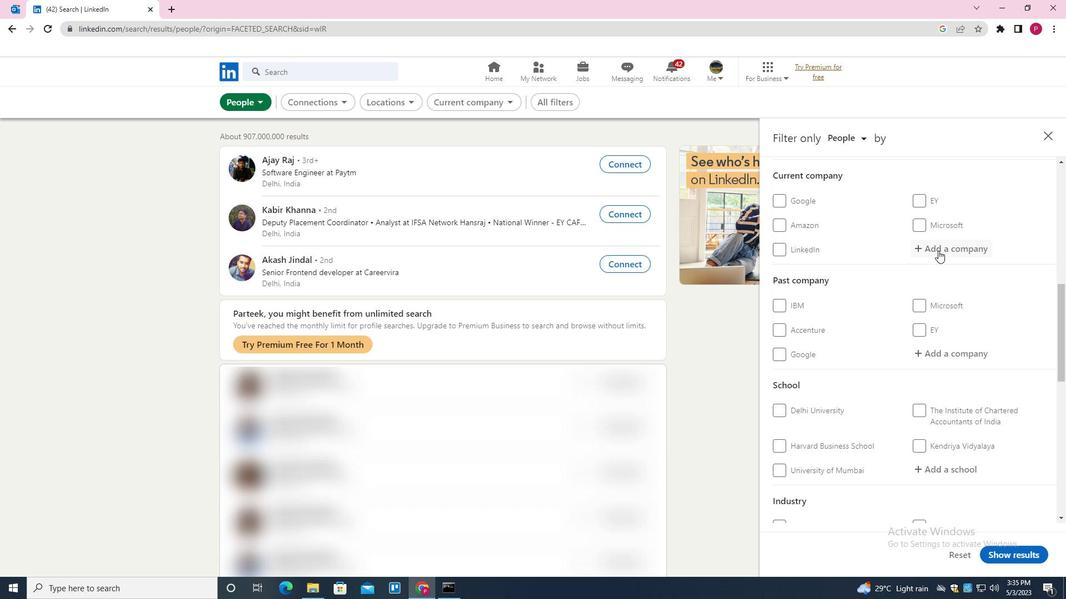 
Action: Key pressed <Key.shift><Key.shift><Key.shift>ALLSTATE<Key.down><Key.down><Key.down><Key.enter>
Screenshot: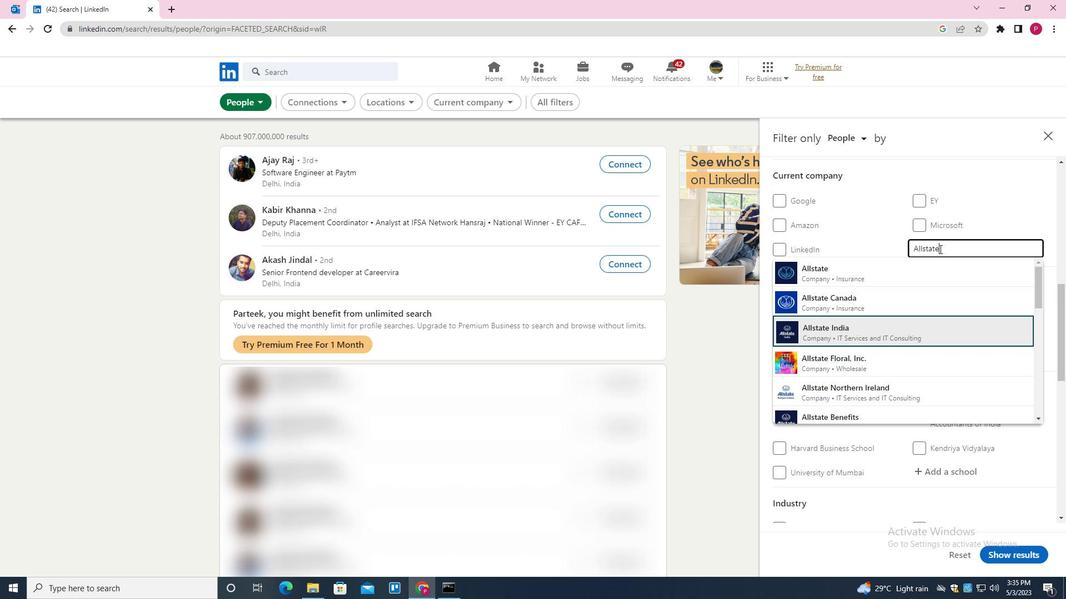 
Action: Mouse moved to (921, 279)
Screenshot: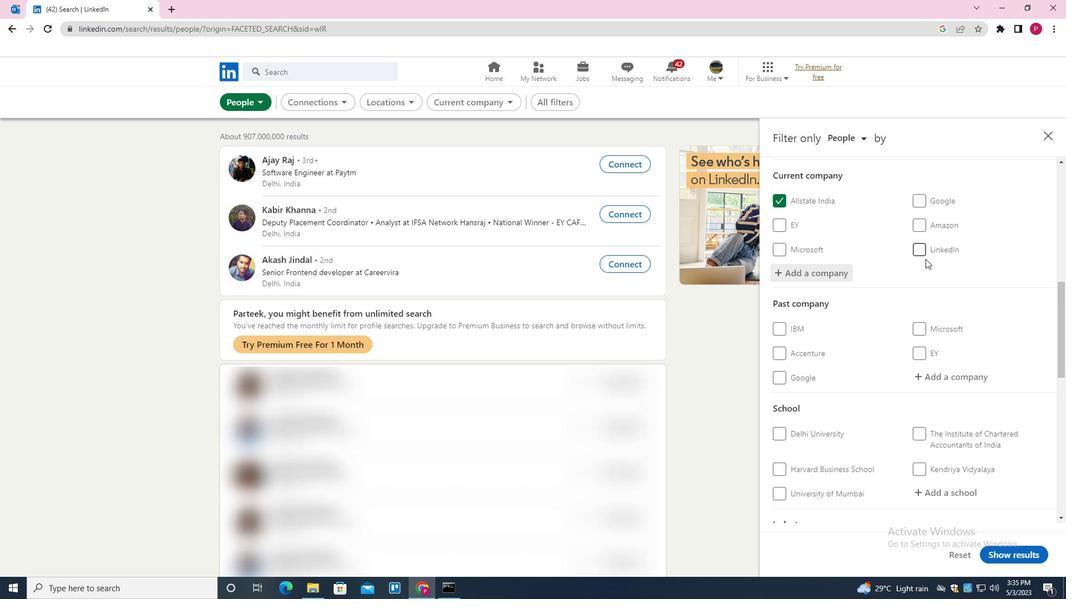 
Action: Mouse scrolled (921, 278) with delta (0, 0)
Screenshot: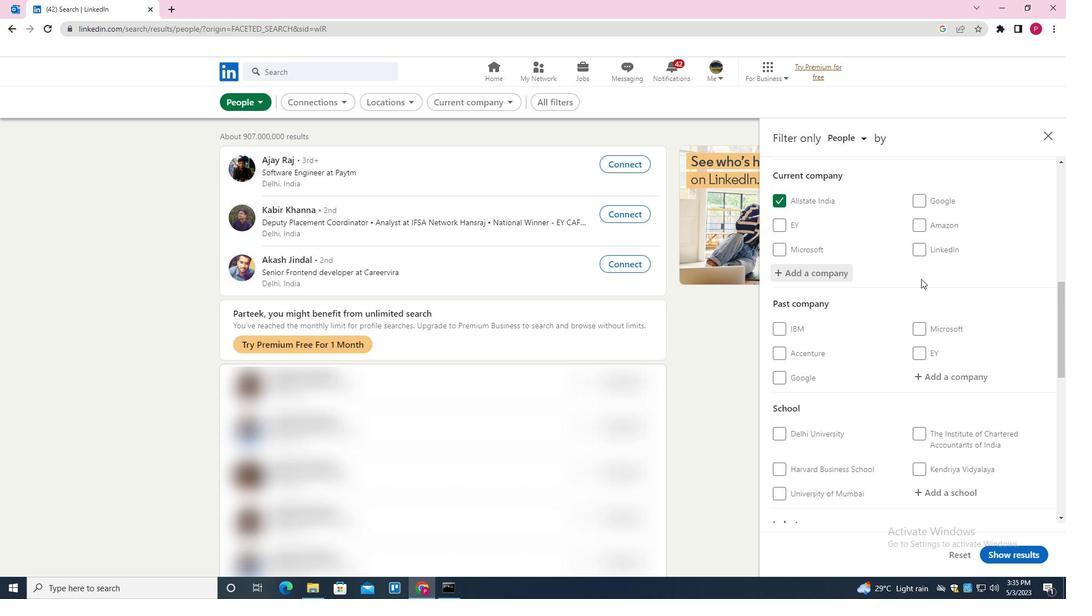 
Action: Mouse scrolled (921, 278) with delta (0, 0)
Screenshot: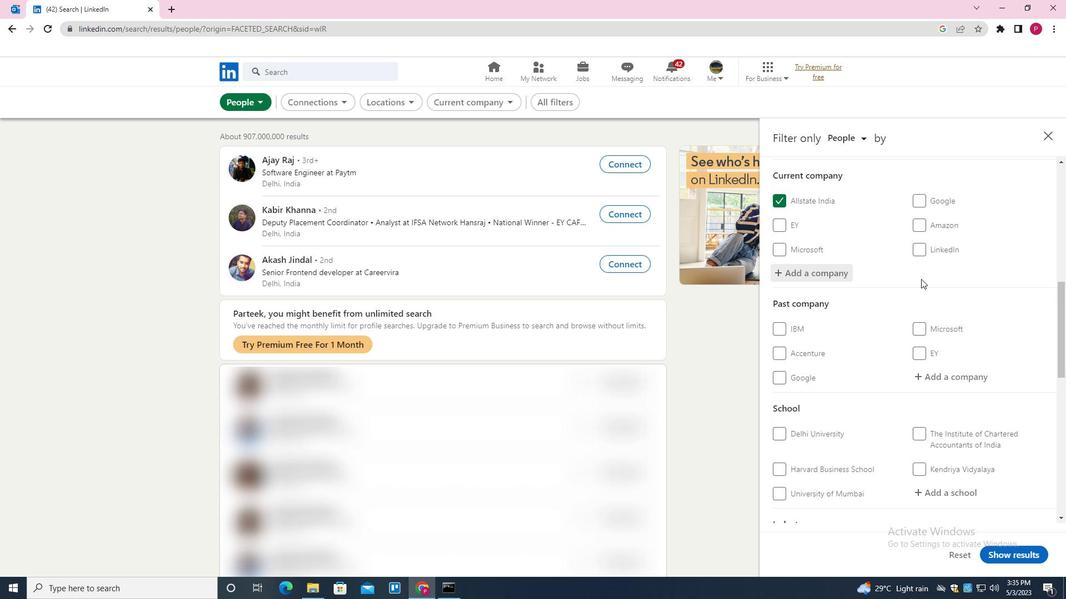 
Action: Mouse scrolled (921, 278) with delta (0, 0)
Screenshot: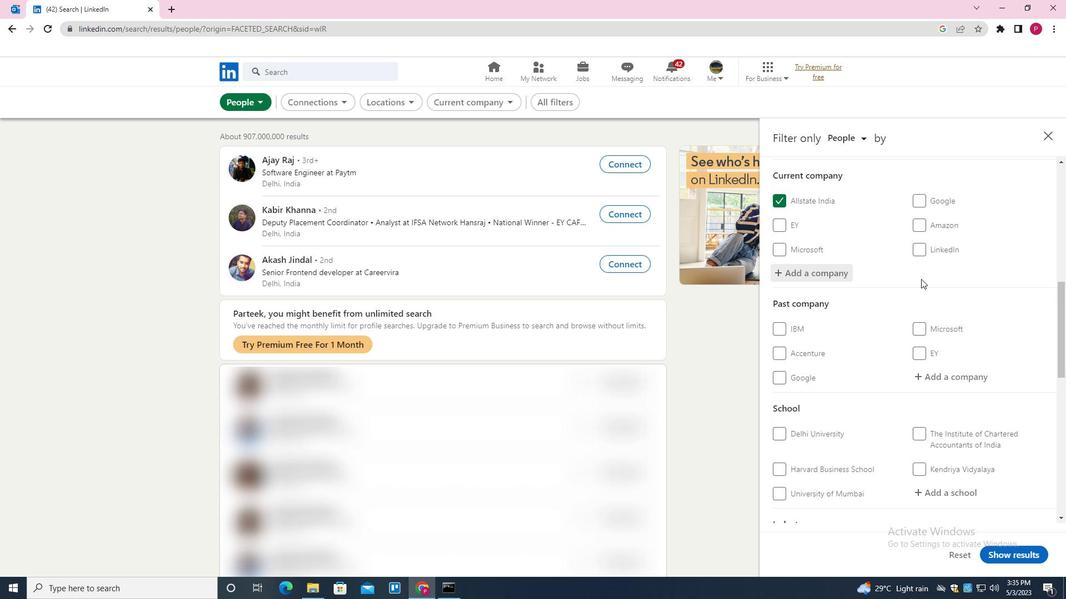 
Action: Mouse scrolled (921, 278) with delta (0, 0)
Screenshot: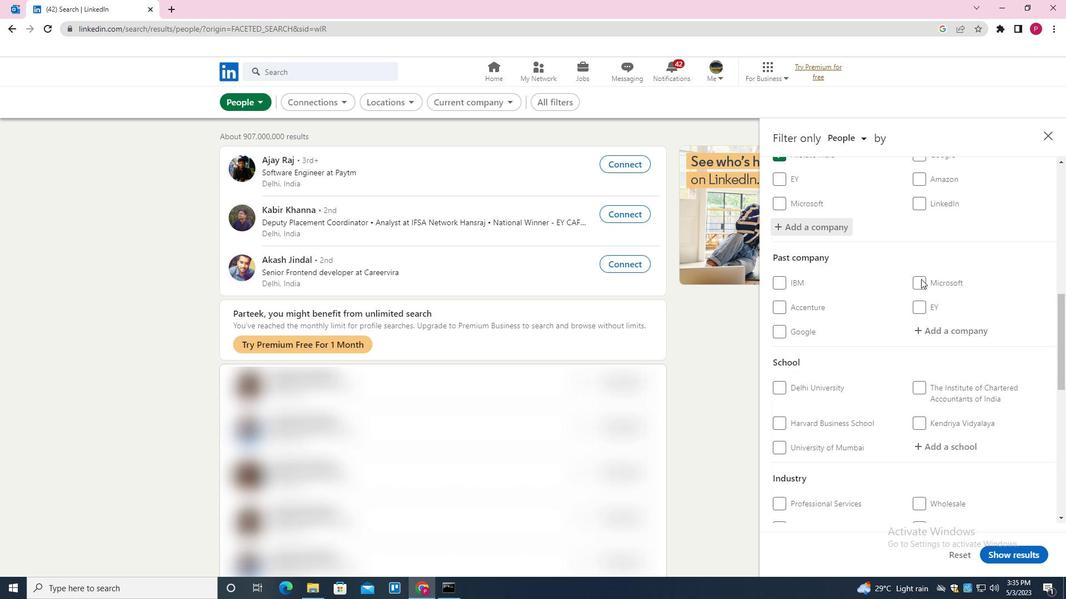 
Action: Mouse scrolled (921, 278) with delta (0, 0)
Screenshot: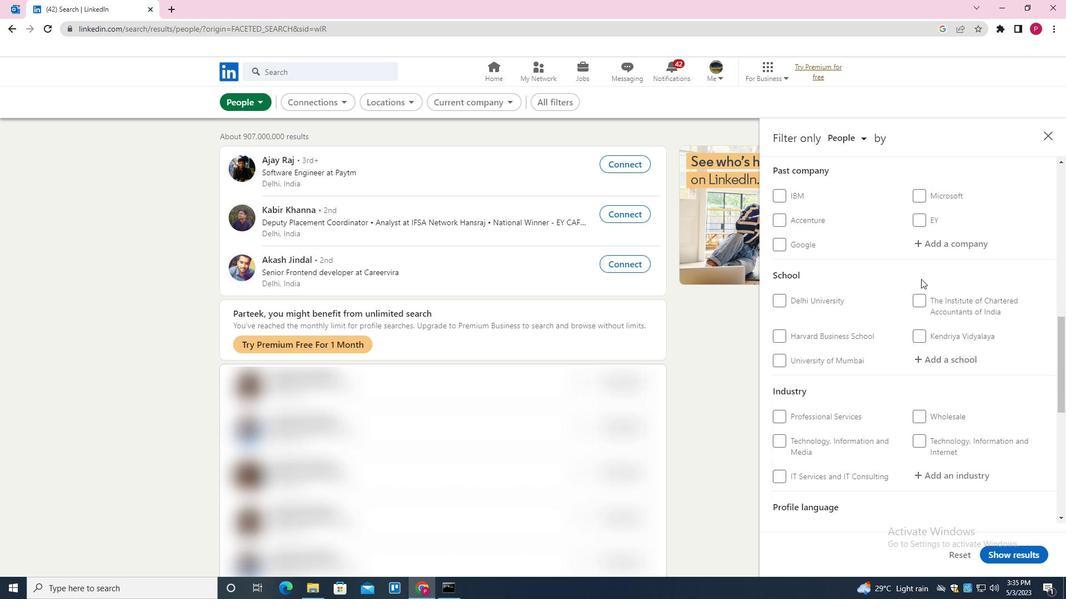 
Action: Mouse moved to (952, 215)
Screenshot: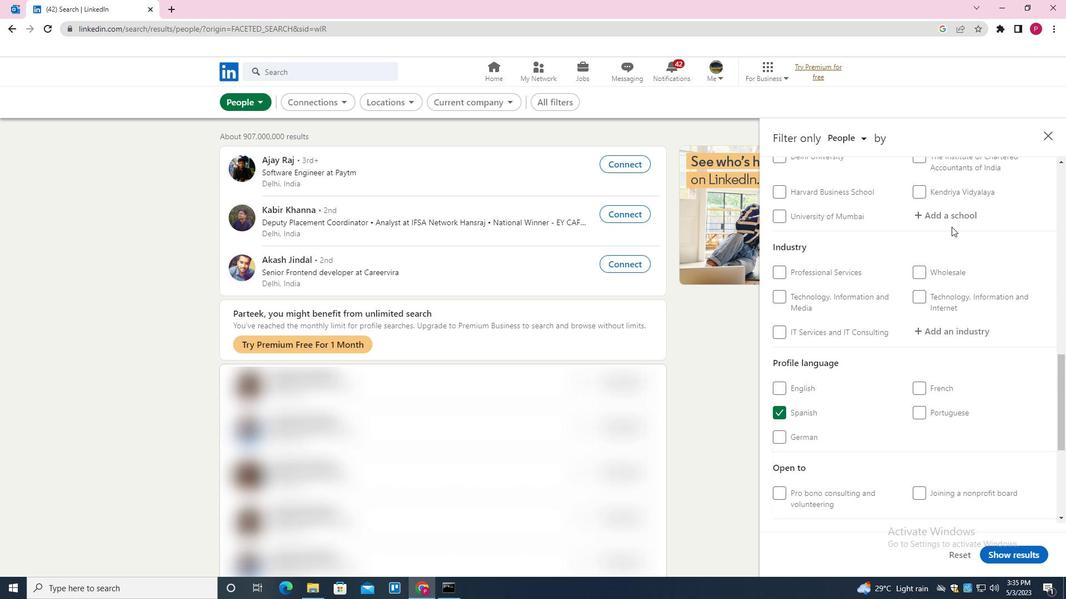 
Action: Mouse pressed left at (952, 215)
Screenshot: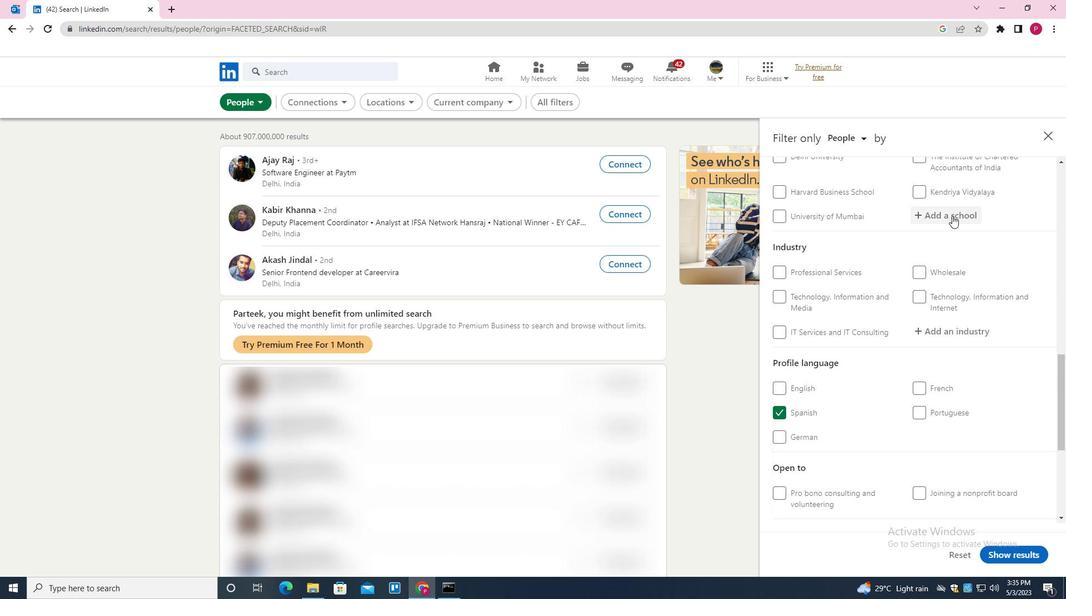 
Action: Key pressed <Key.shift><Key.shift><Key.shift><Key.shift><Key.shift><Key.shift><Key.shift><Key.shift>UNIVERSITY<Key.space>OF<Key.space><Key.shift>HYDERABAD<Key.down><Key.enter>
Screenshot: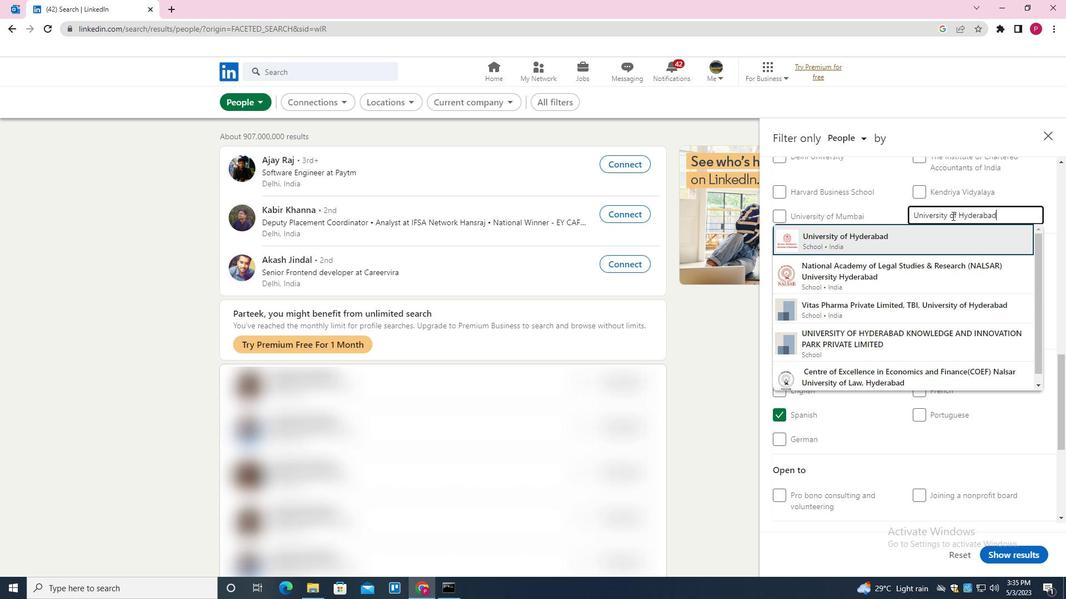 
Action: Mouse moved to (925, 233)
Screenshot: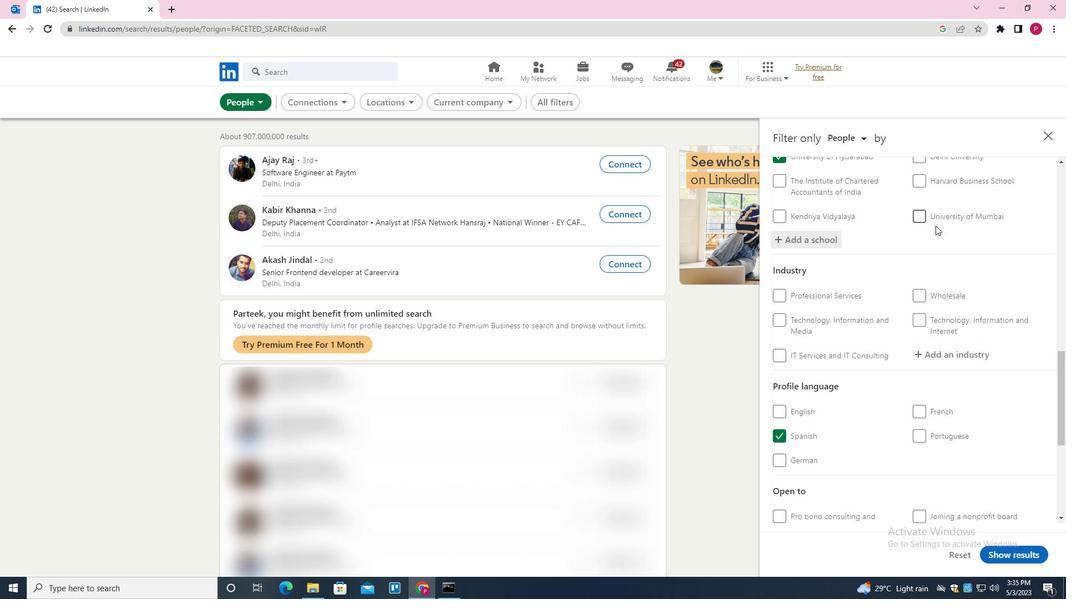 
Action: Mouse scrolled (925, 232) with delta (0, 0)
Screenshot: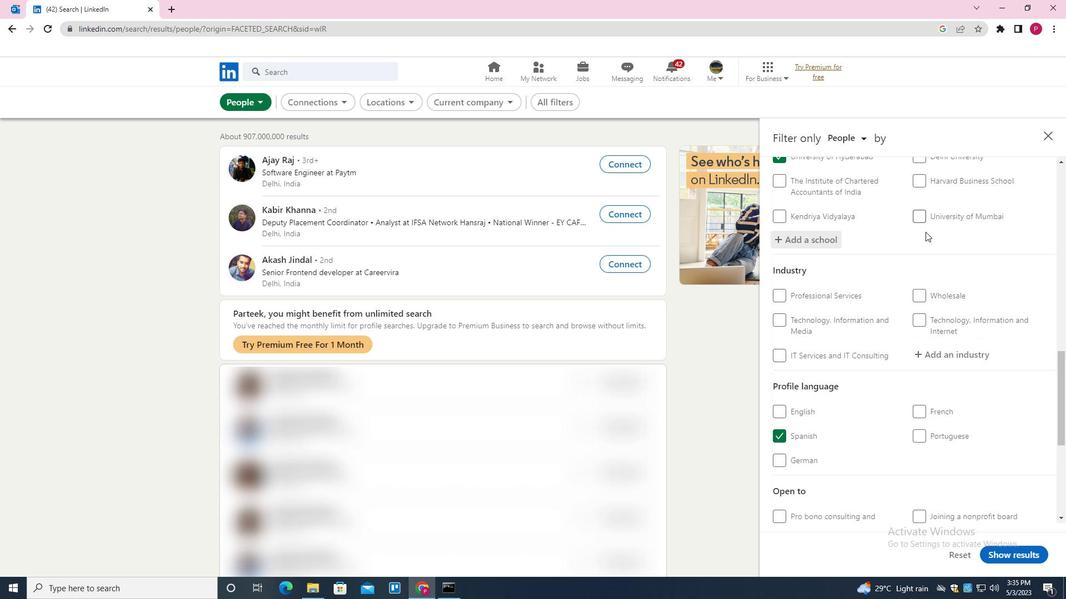 
Action: Mouse scrolled (925, 232) with delta (0, 0)
Screenshot: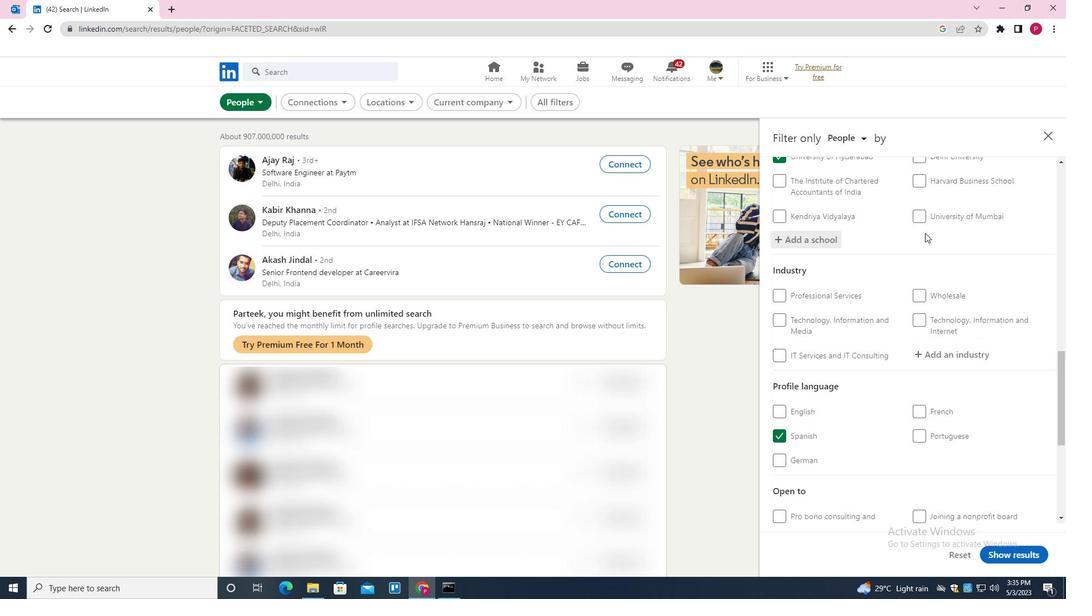 
Action: Mouse moved to (945, 244)
Screenshot: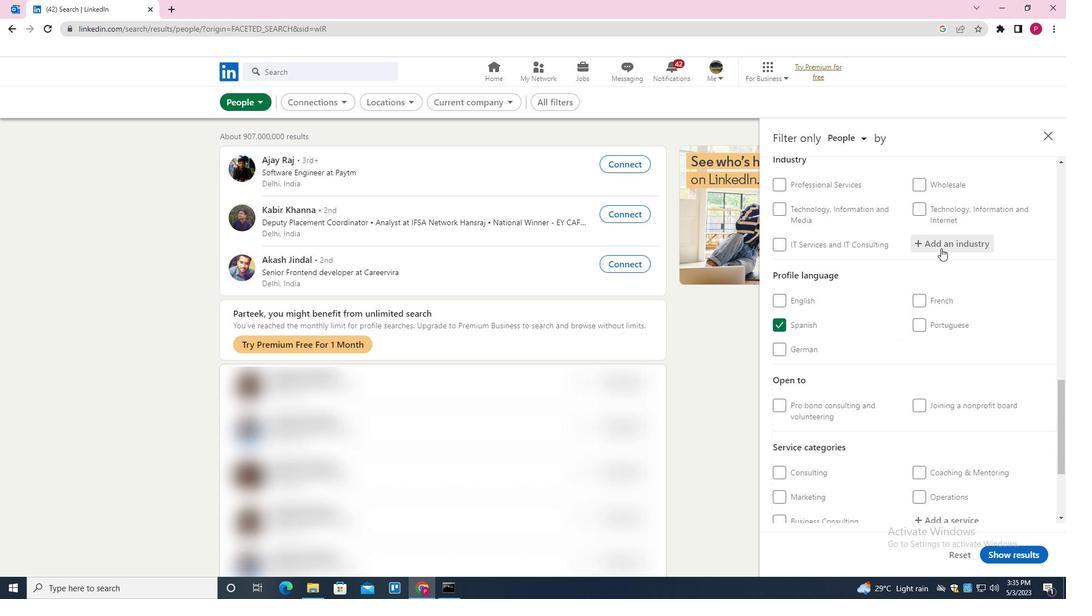 
Action: Mouse pressed left at (945, 244)
Screenshot: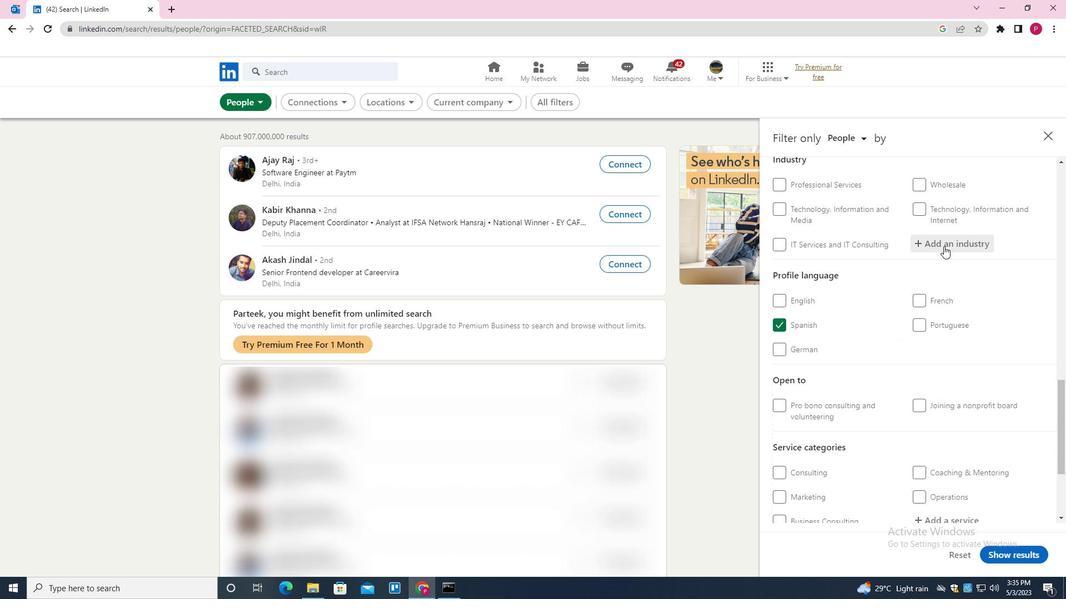 
Action: Key pressed <Key.shift><Key.shift><Key.shift><Key.shift><Key.shift><Key.shift><Key.shift><Key.shift><Key.shift>NUS<Key.backspace>RSING<Key.space><Key.shift>HOMES<Key.space><Key.shift>AND<Key.space><Key.shift><Key.shift><Key.shift><Key.shift>RESIDENTIAL<Key.space><Key.shift>CARE<Key.space><Key.shift><Key.shift>FACILITIES<Key.down><Key.enter>
Screenshot: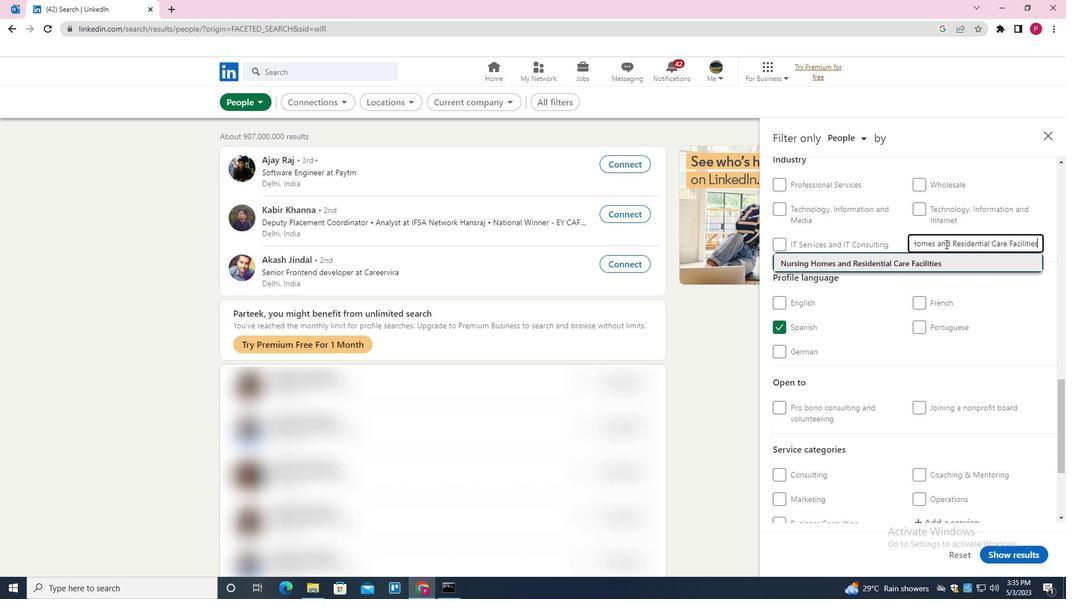 
Action: Mouse moved to (932, 270)
Screenshot: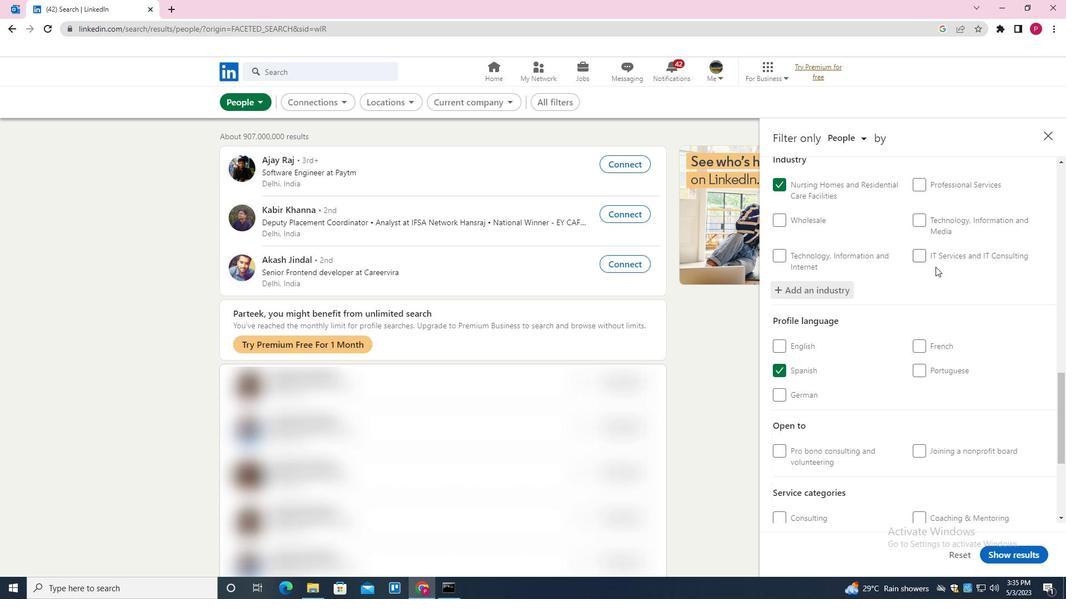 
Action: Mouse scrolled (932, 270) with delta (0, 0)
Screenshot: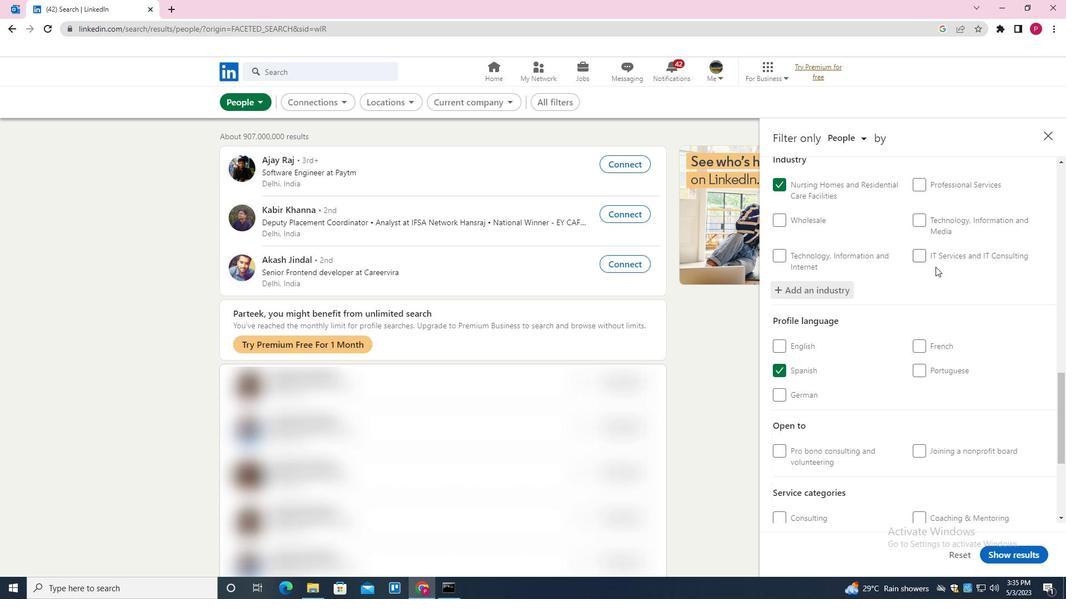 
Action: Mouse moved to (931, 272)
Screenshot: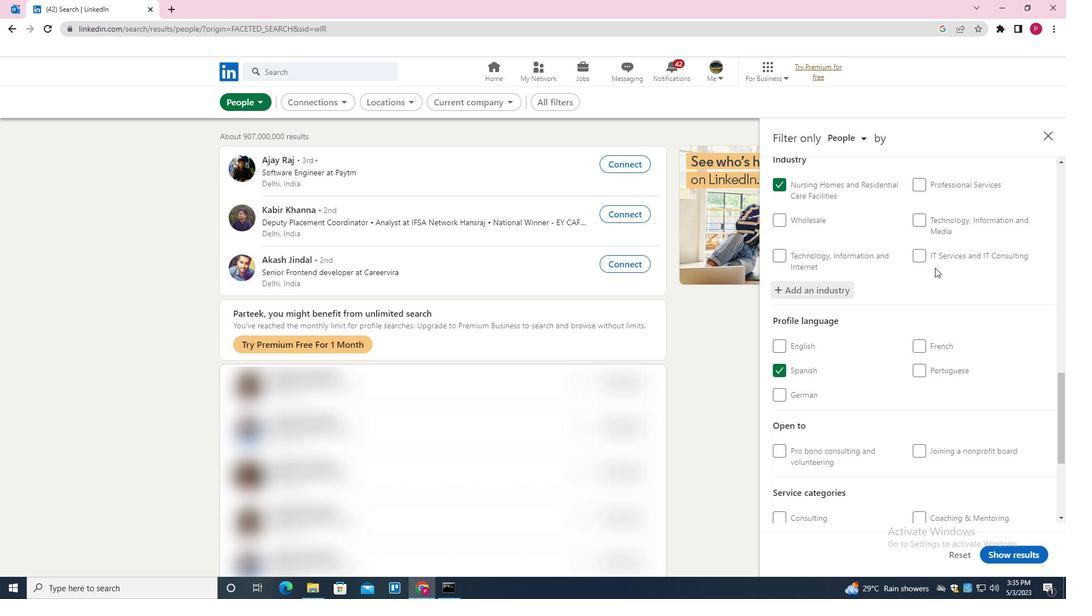 
Action: Mouse scrolled (931, 271) with delta (0, 0)
Screenshot: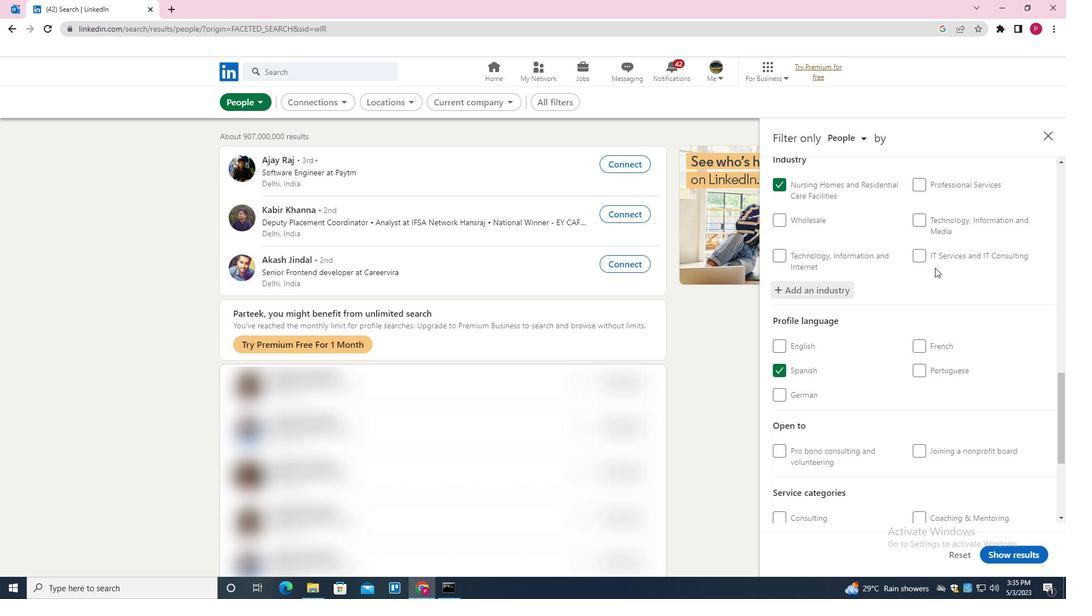 
Action: Mouse scrolled (931, 271) with delta (0, 0)
Screenshot: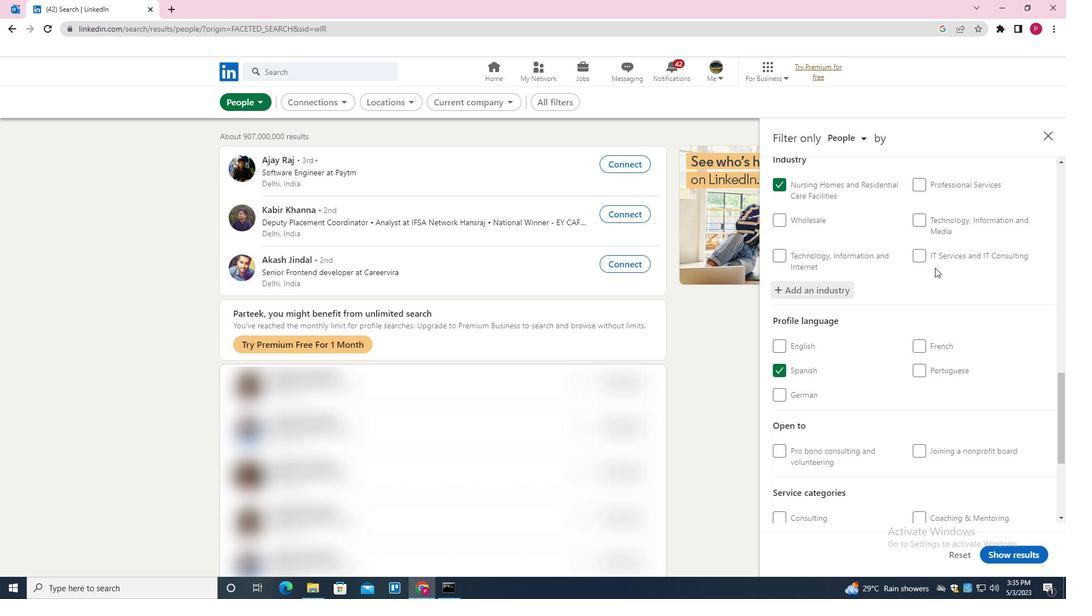 
Action: Mouse moved to (943, 398)
Screenshot: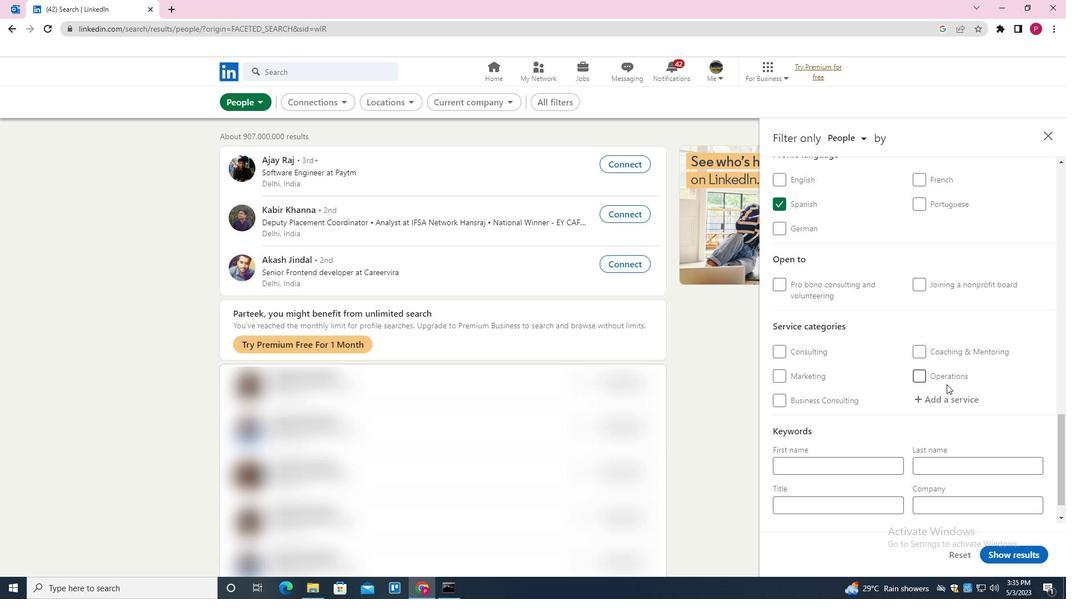 
Action: Mouse pressed left at (943, 398)
Screenshot: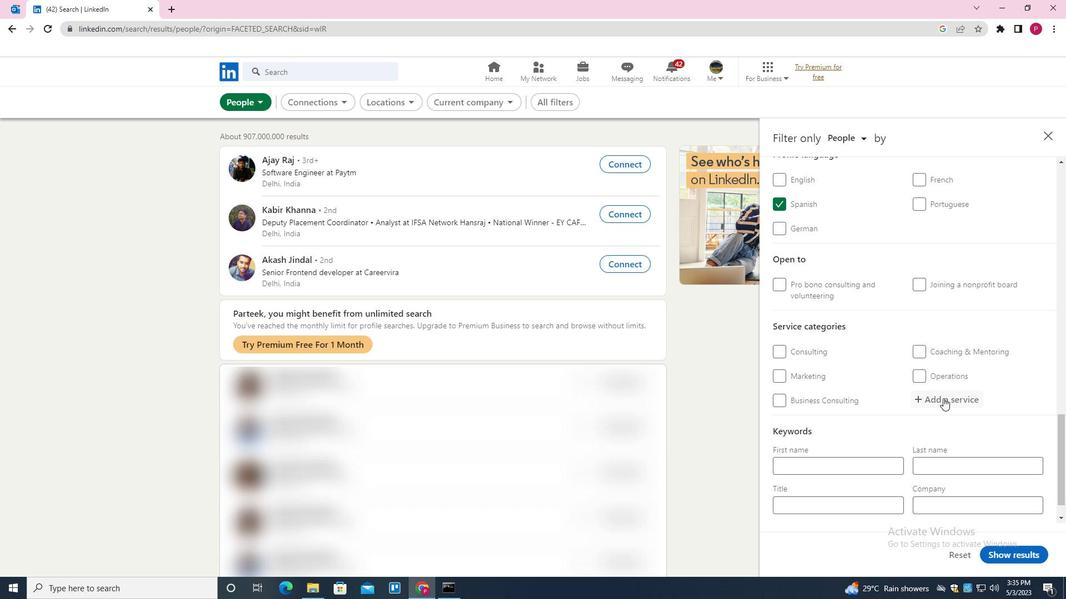 
Action: Key pressed <Key.shift><Key.shift><Key.shift><Key.shift><Key.shift><Key.shift>BANK<Key.down><Key.enter>
Screenshot: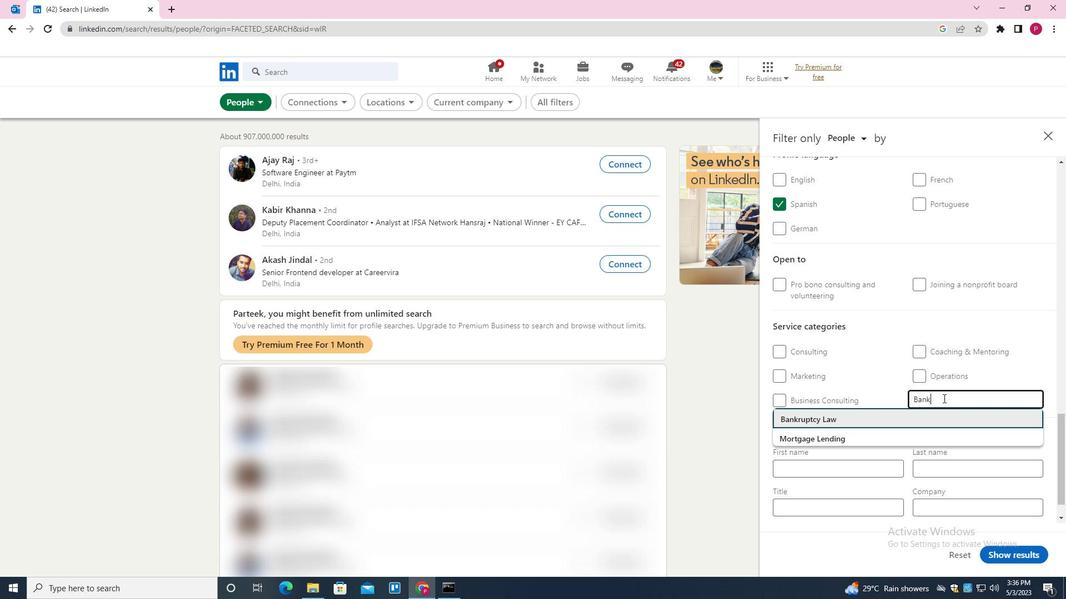 
Action: Mouse moved to (943, 398)
Screenshot: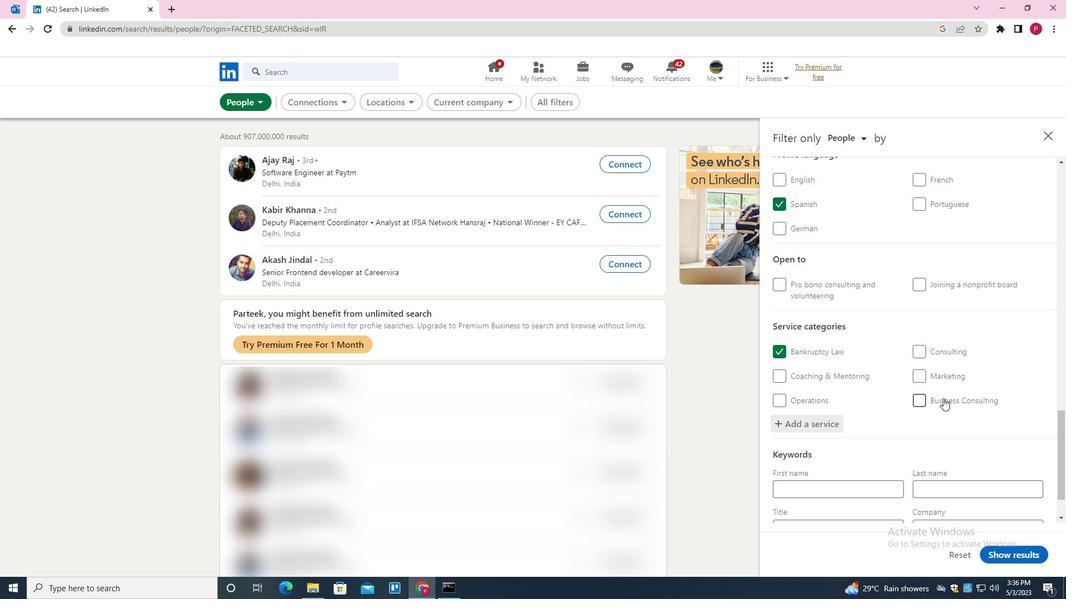 
Action: Mouse scrolled (943, 398) with delta (0, 0)
Screenshot: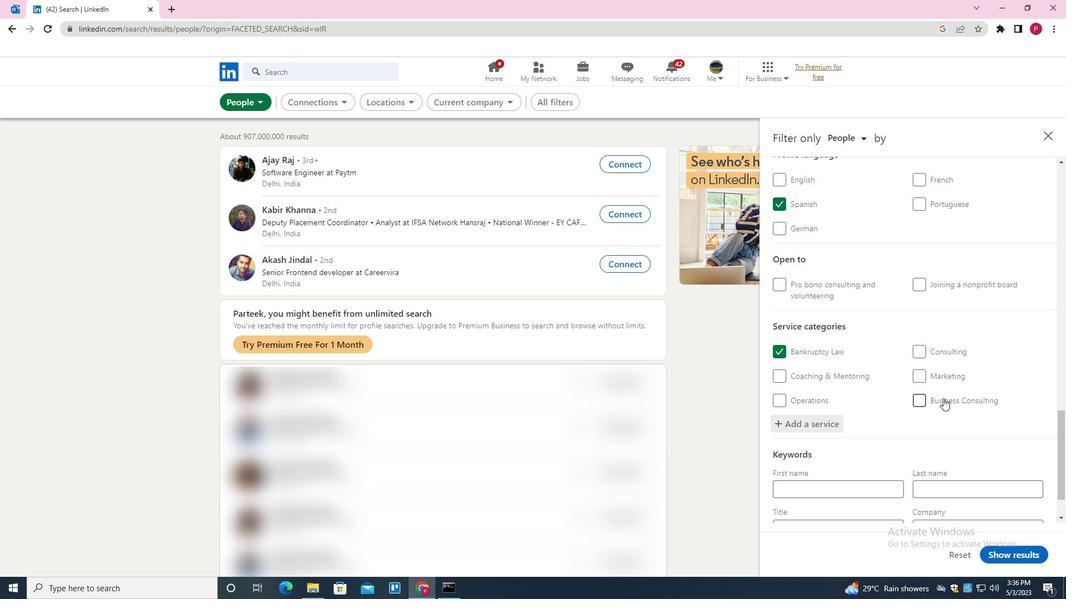 
Action: Mouse scrolled (943, 398) with delta (0, 0)
Screenshot: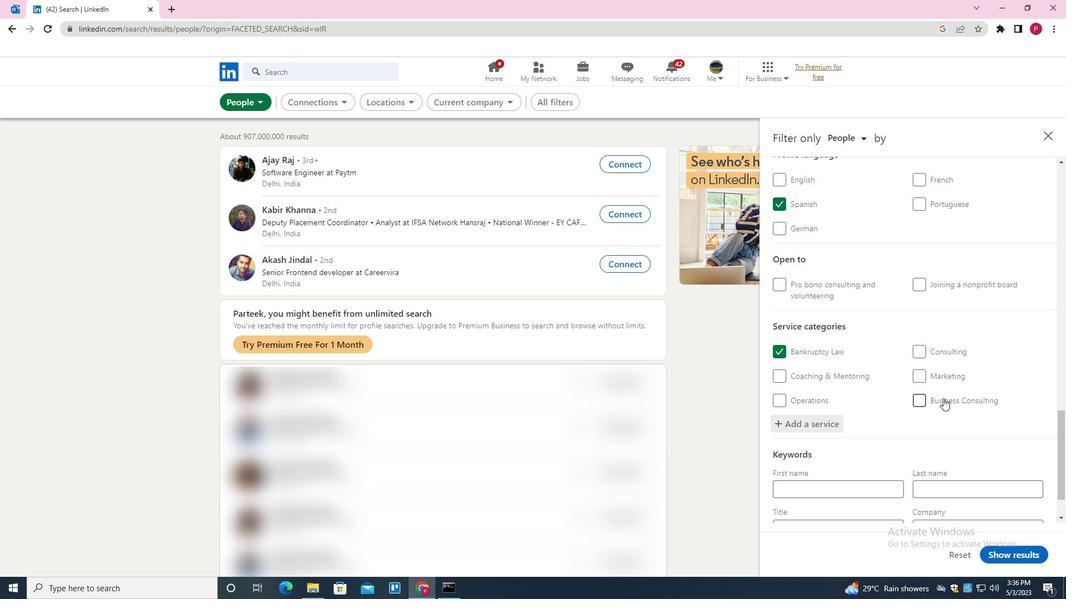 
Action: Mouse scrolled (943, 398) with delta (0, 0)
Screenshot: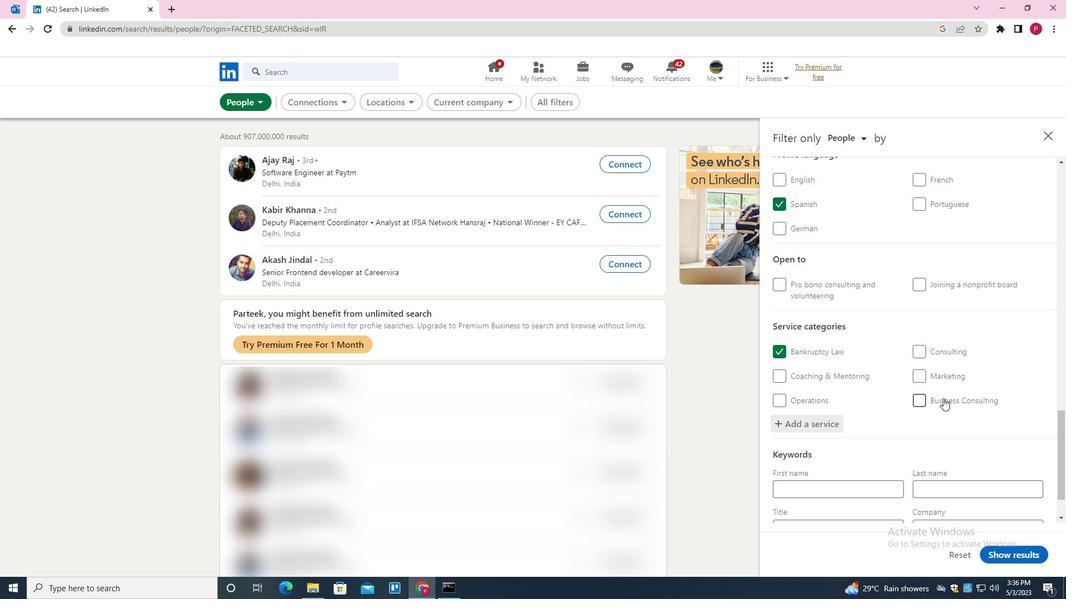 
Action: Mouse moved to (935, 410)
Screenshot: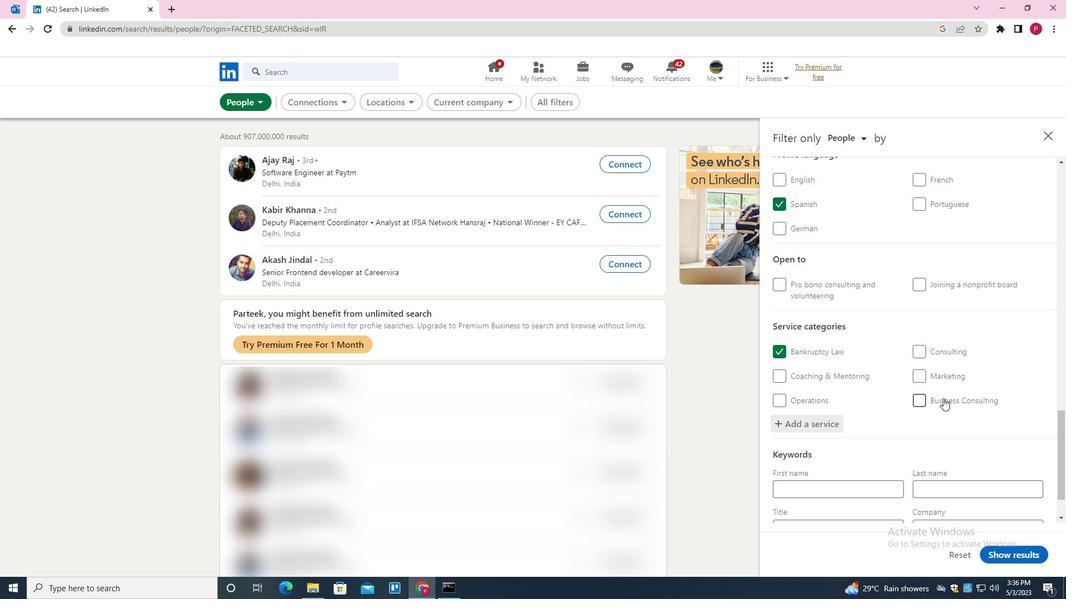 
Action: Mouse scrolled (935, 409) with delta (0, 0)
Screenshot: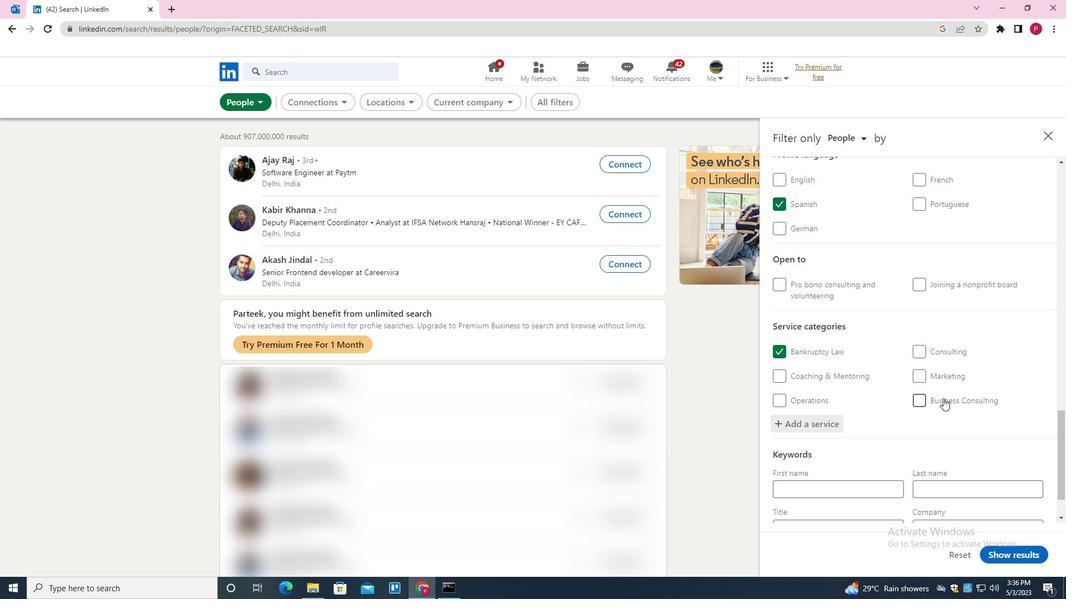 
Action: Mouse moved to (880, 465)
Screenshot: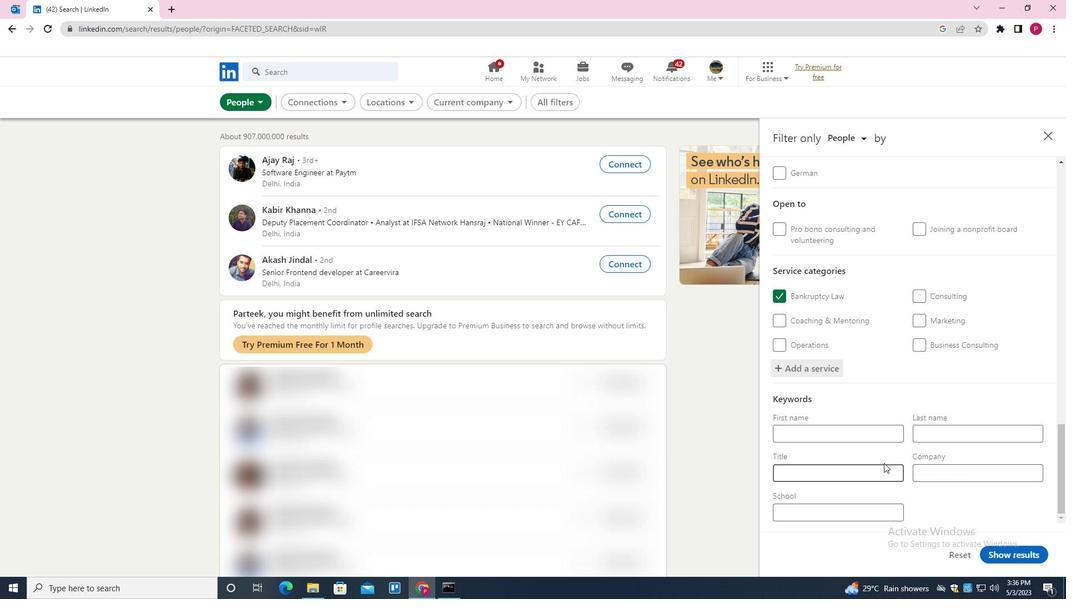
Action: Mouse pressed left at (880, 465)
Screenshot: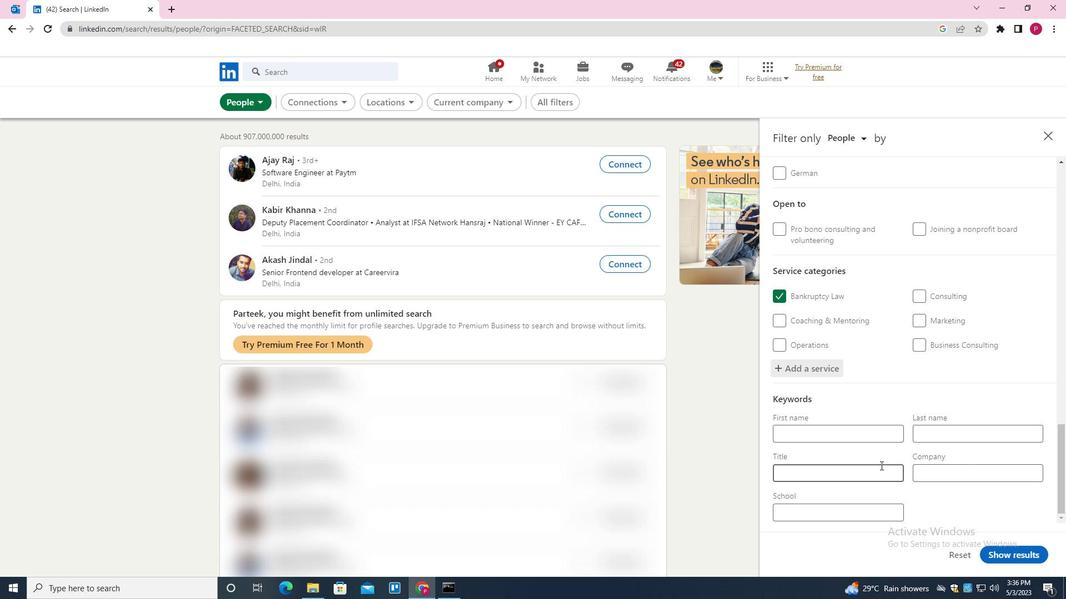 
Action: Key pressed <Key.shift>CONTENT<Key.space><Key.shift><Key.shift><Key.shift><Key.shift><Key.shift><Key.shift><Key.shift>STRATEGIST
Screenshot: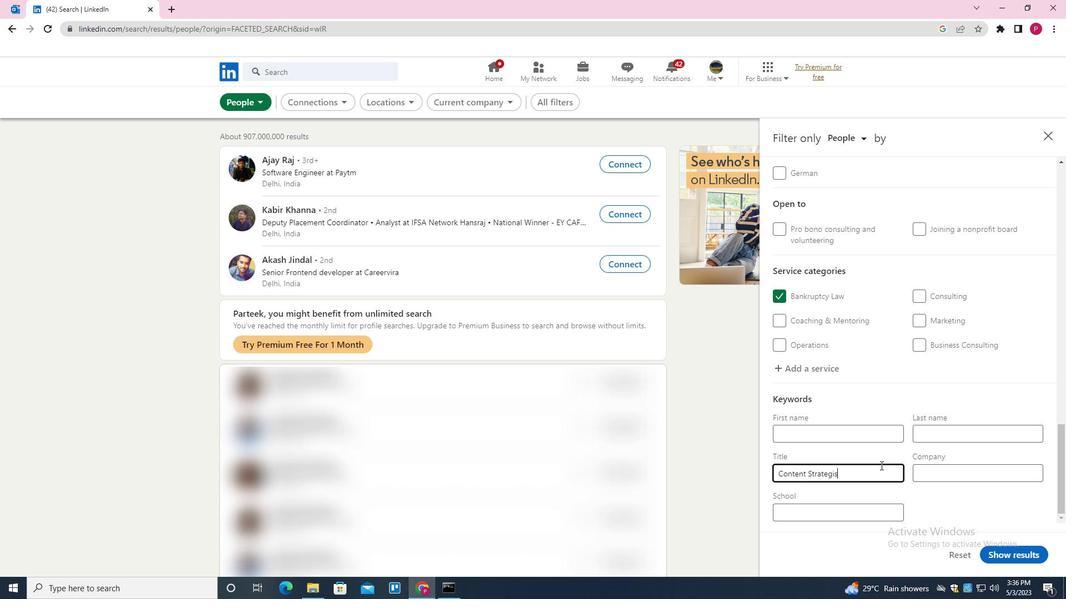 
Action: Mouse moved to (1016, 557)
Screenshot: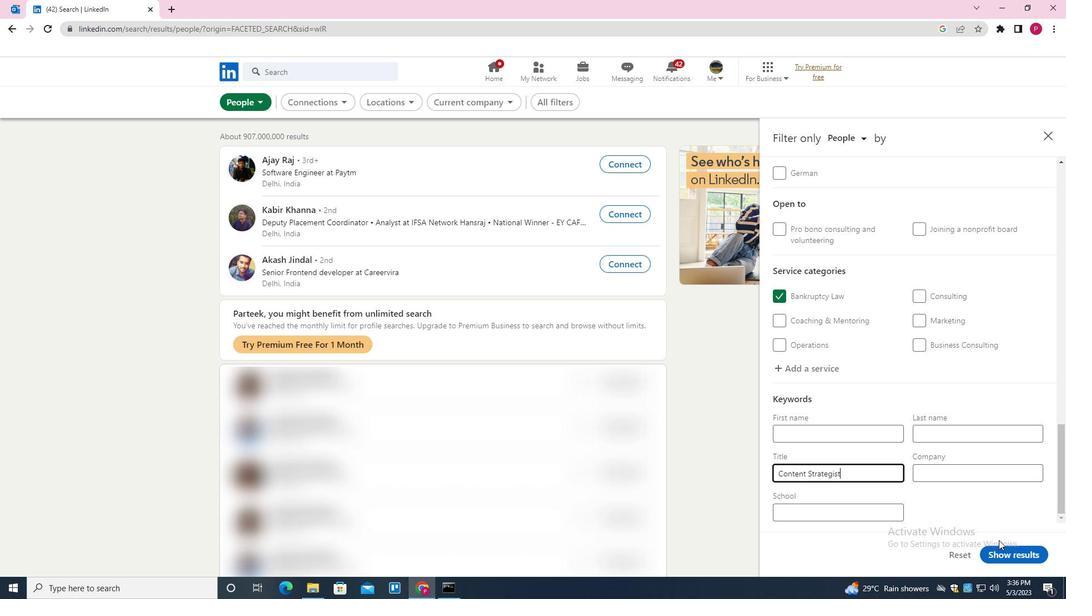 
Action: Mouse pressed left at (1016, 557)
Screenshot: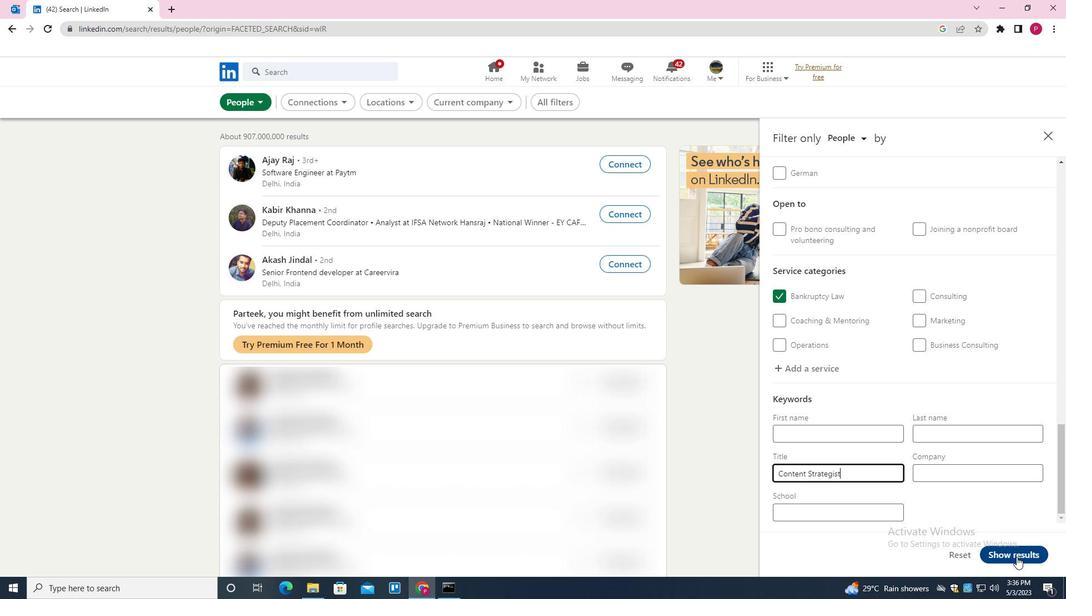 
Action: Mouse moved to (549, 297)
Screenshot: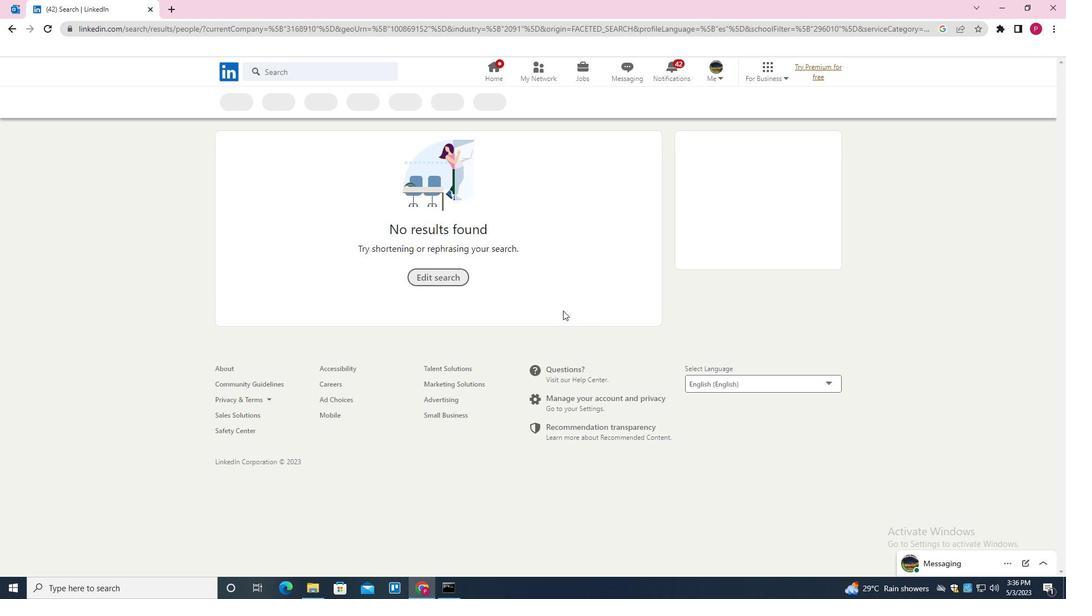 
